 Task: Find connections with filter location Deori Khās with filter topic #machinelearningwith filter profile language French with filter current company BMC Software with filter school Indian Institute of Technology, Mandi with filter industry Advertising Services with filter service category Nature Photography with filter keywords title Chief Robot Whisperer
Action: Mouse moved to (507, 64)
Screenshot: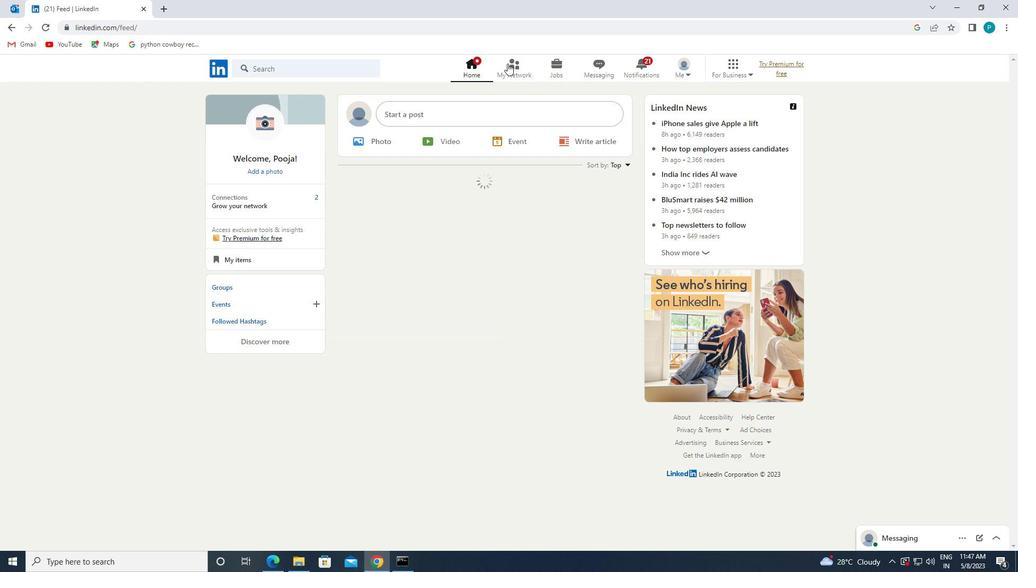 
Action: Mouse pressed left at (507, 64)
Screenshot: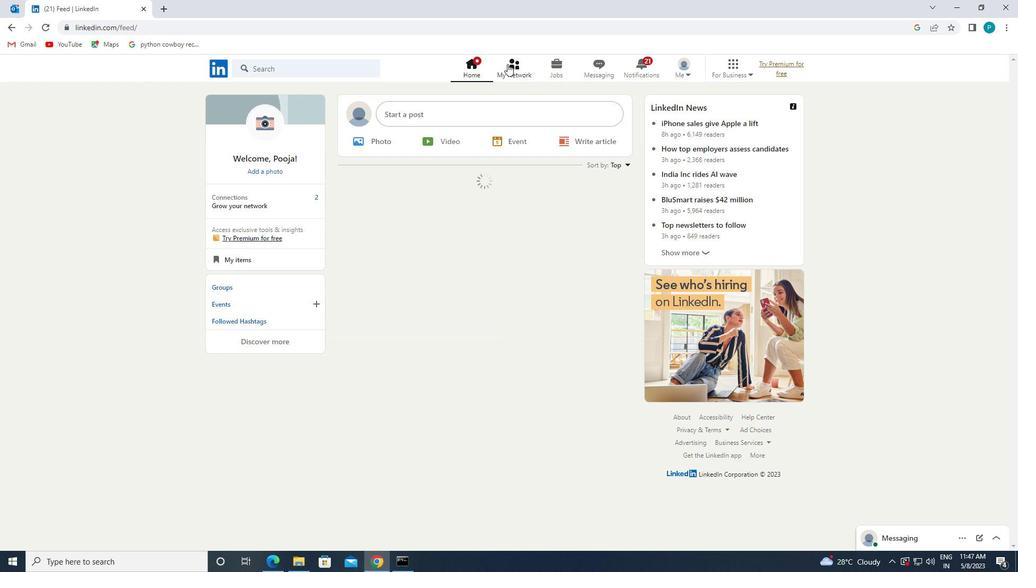 
Action: Mouse moved to (323, 126)
Screenshot: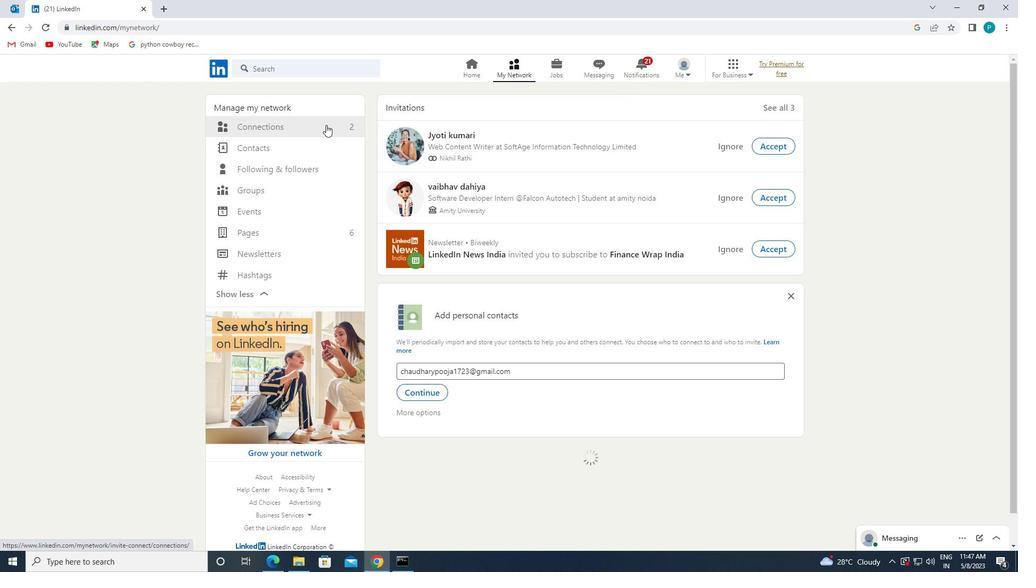 
Action: Mouse pressed left at (323, 126)
Screenshot: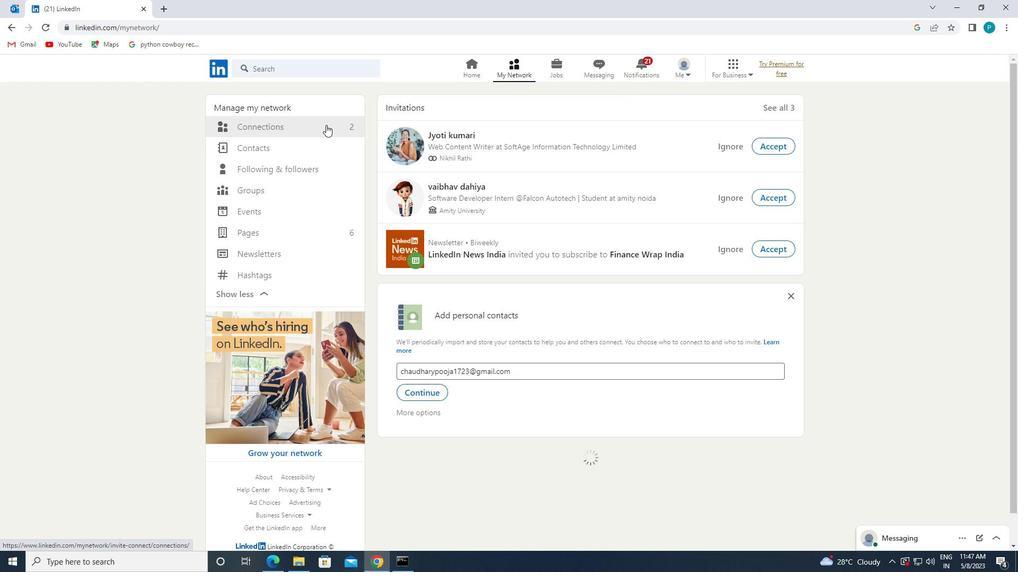 
Action: Mouse moved to (573, 125)
Screenshot: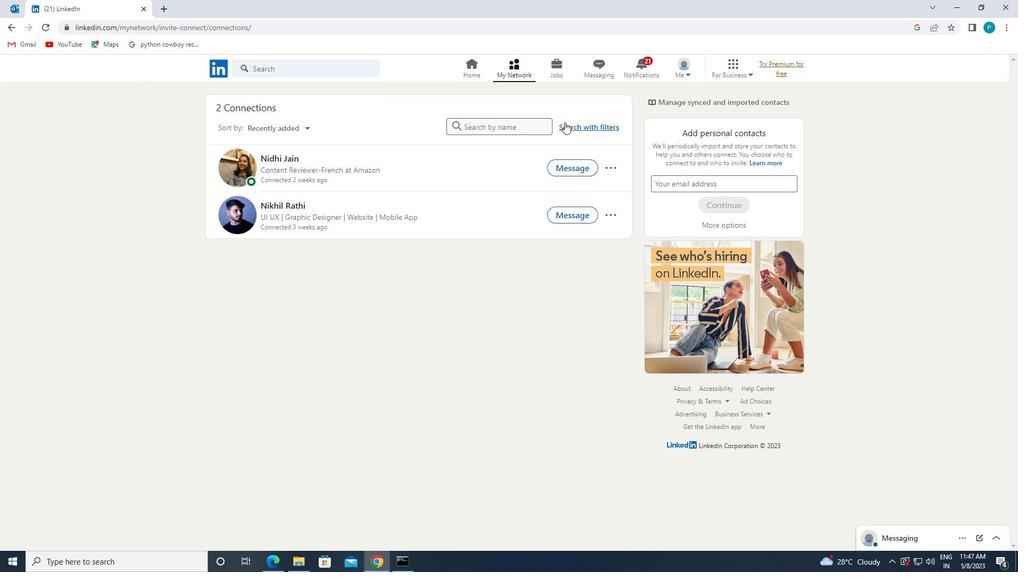 
Action: Mouse pressed left at (573, 125)
Screenshot: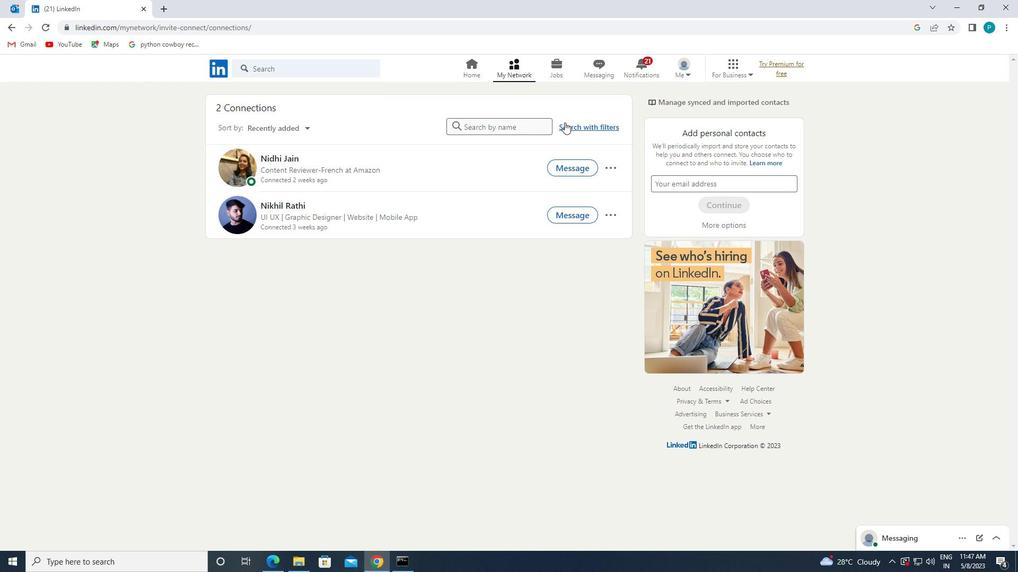 
Action: Mouse moved to (547, 103)
Screenshot: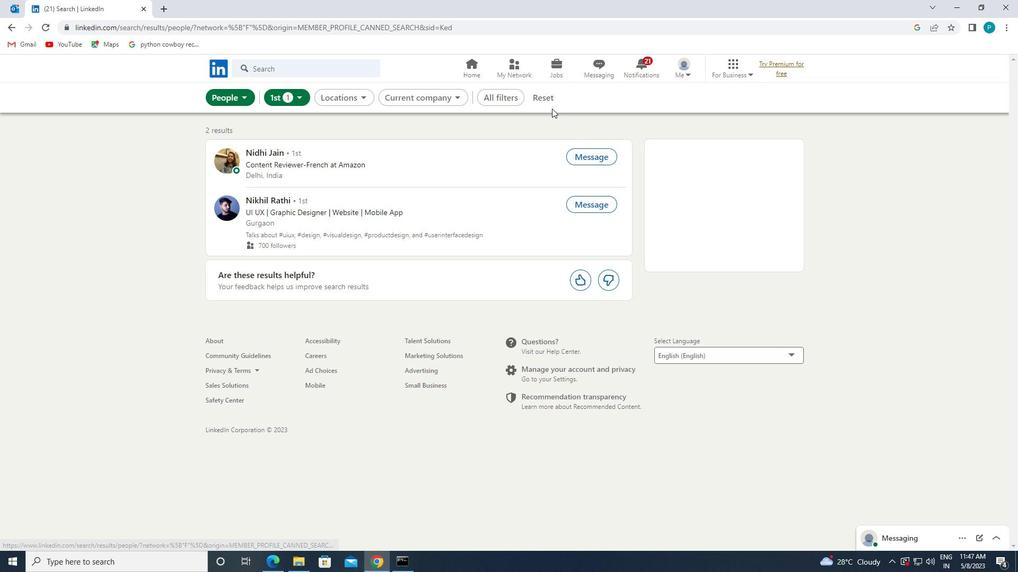 
Action: Mouse pressed left at (547, 103)
Screenshot: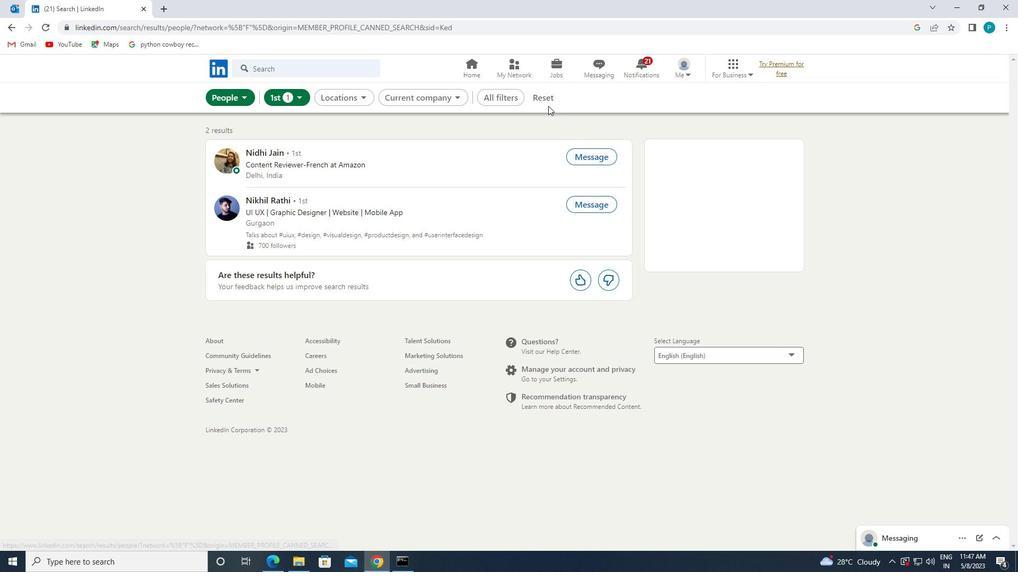 
Action: Mouse moved to (526, 93)
Screenshot: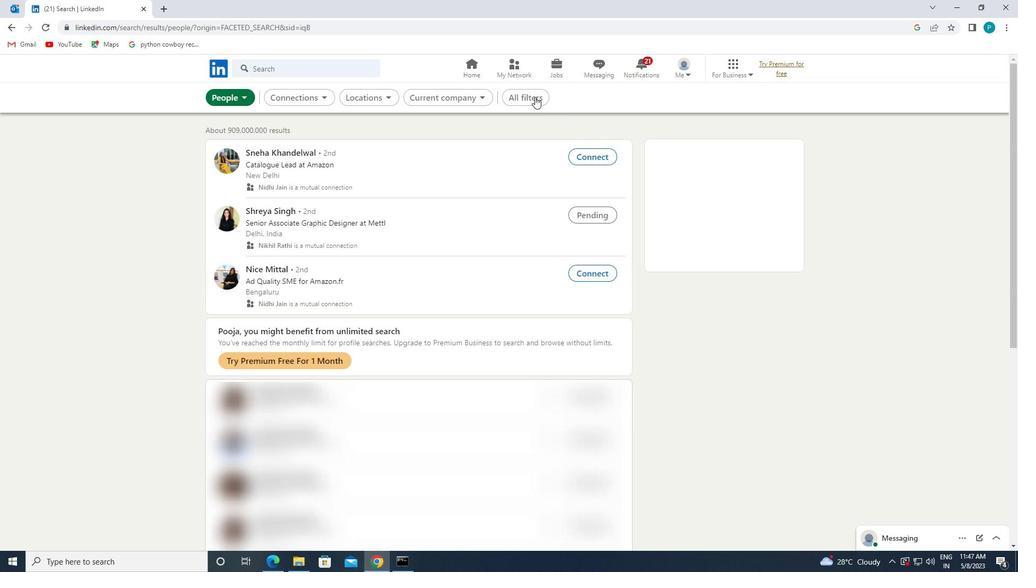 
Action: Mouse pressed left at (526, 93)
Screenshot: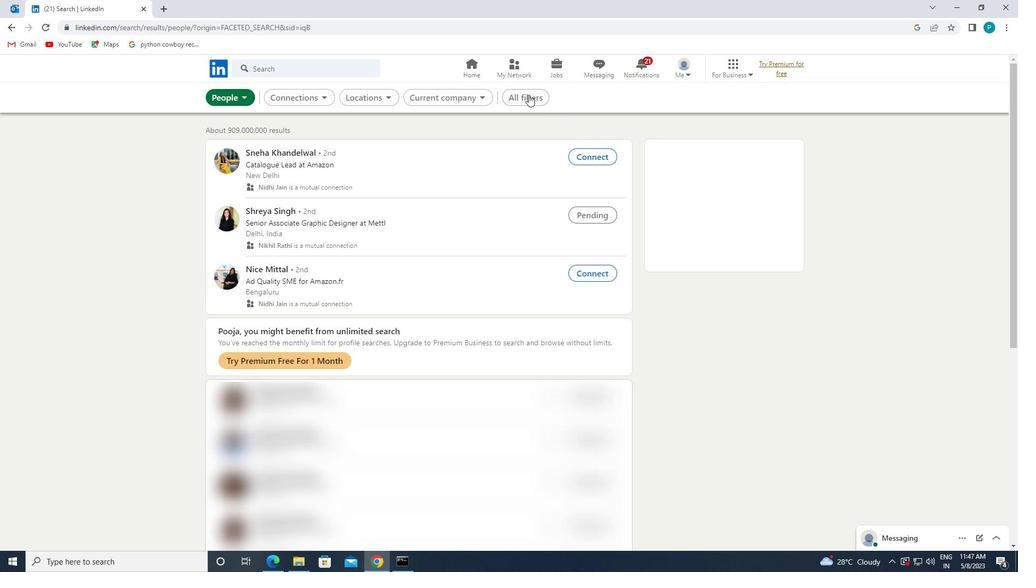 
Action: Mouse moved to (973, 252)
Screenshot: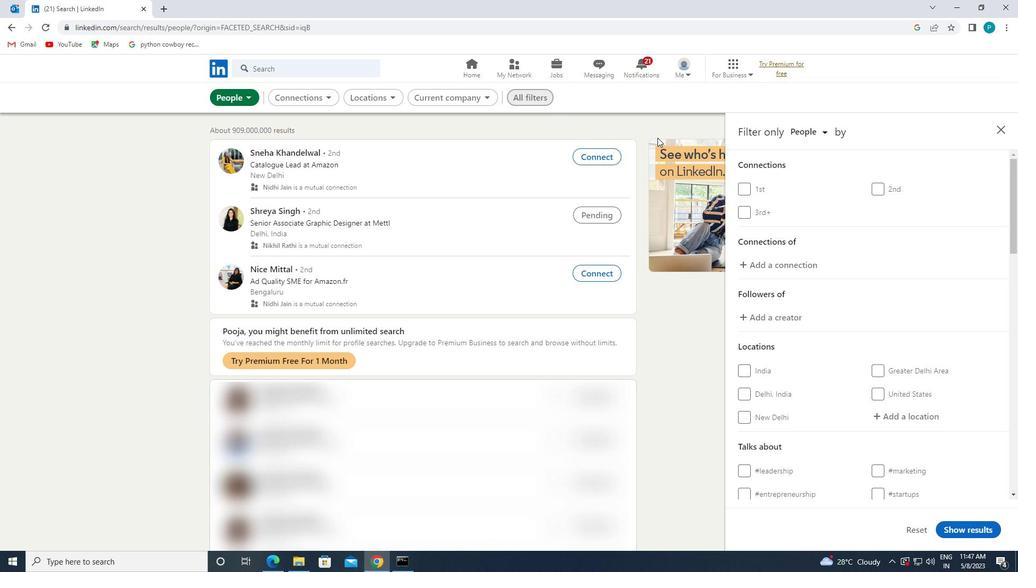 
Action: Mouse scrolled (973, 251) with delta (0, 0)
Screenshot: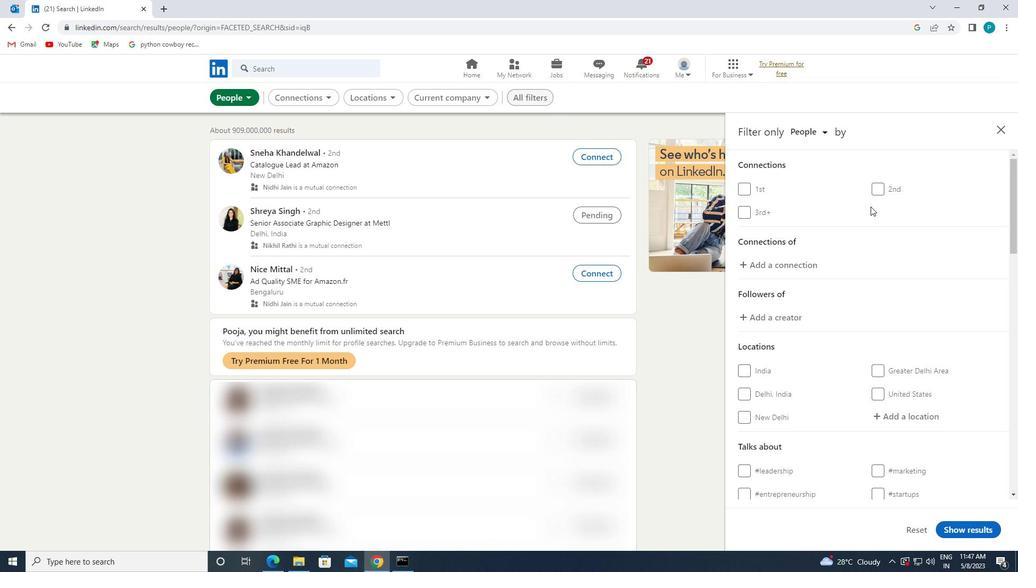 
Action: Mouse scrolled (973, 251) with delta (0, 0)
Screenshot: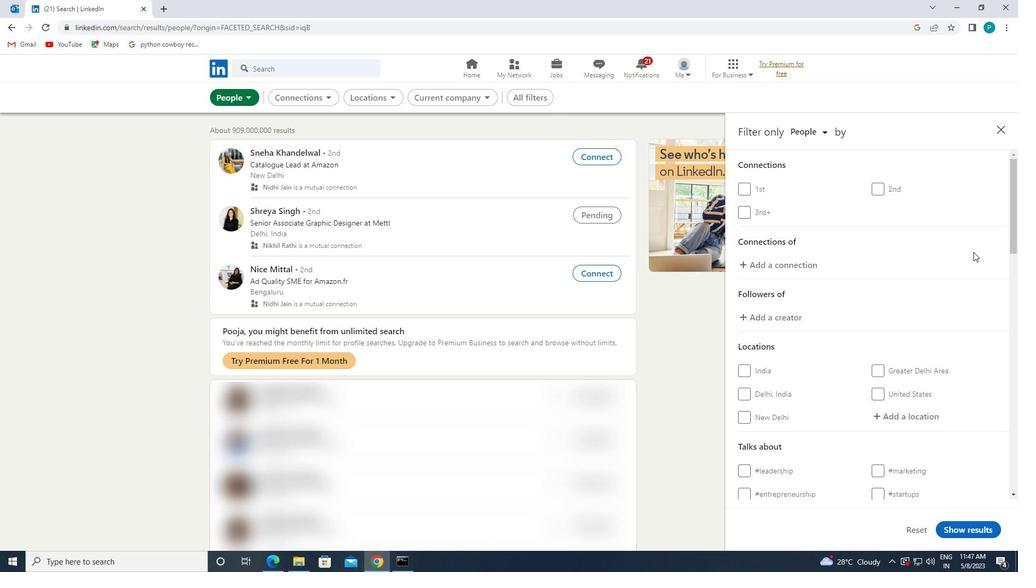 
Action: Mouse scrolled (973, 251) with delta (0, 0)
Screenshot: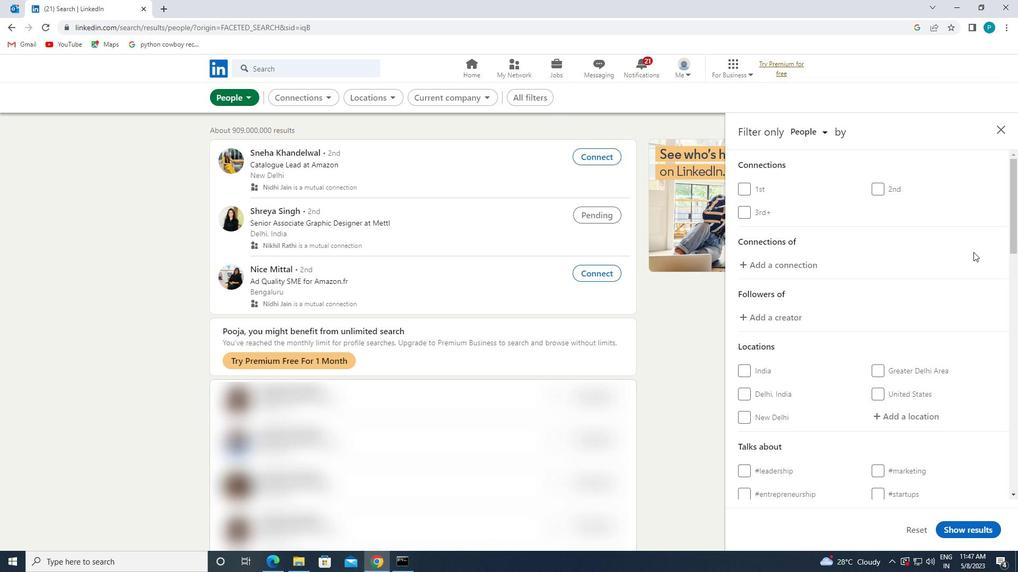 
Action: Mouse moved to (924, 255)
Screenshot: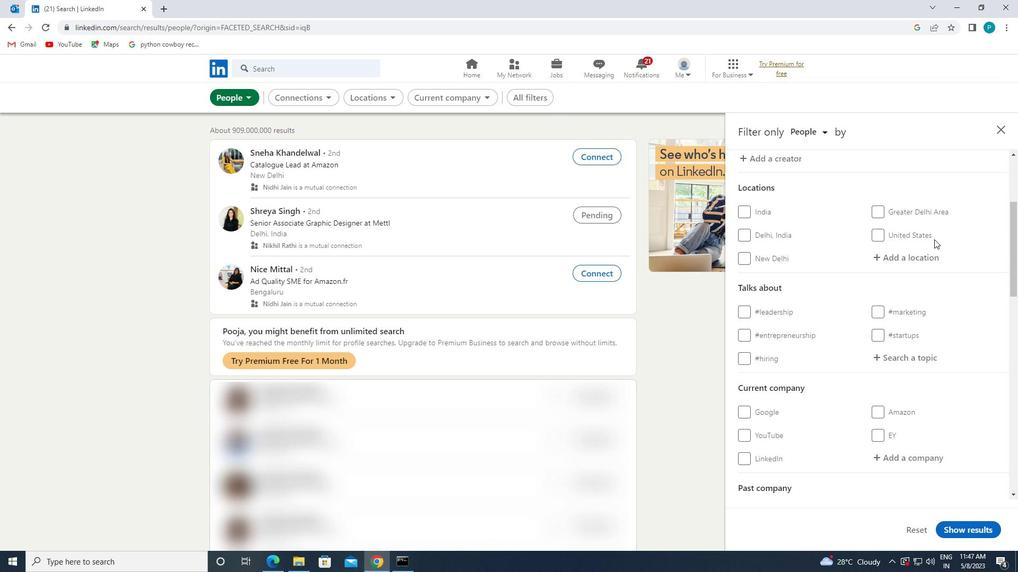 
Action: Mouse pressed left at (924, 255)
Screenshot: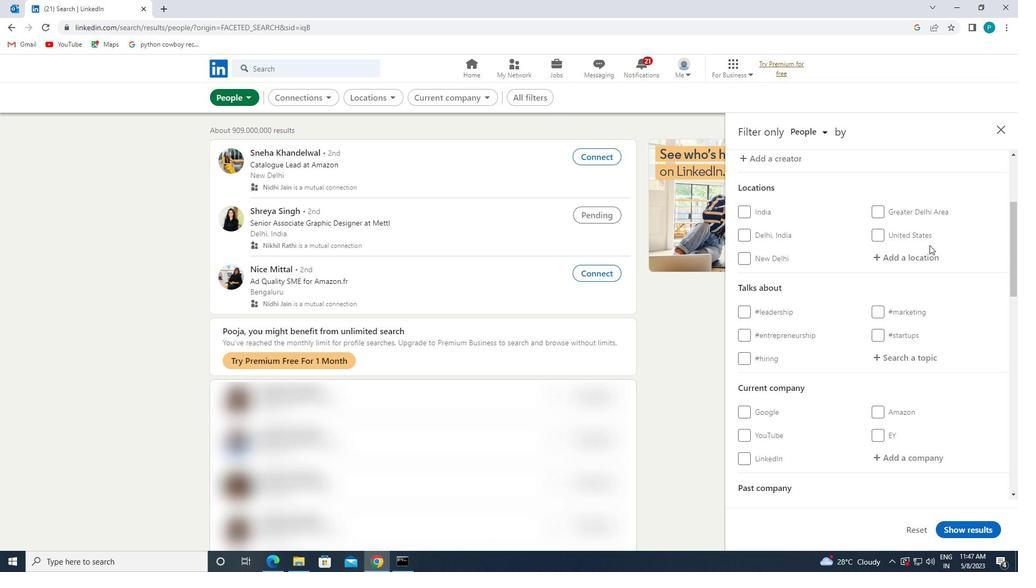 
Action: Key pressed <Key.caps_lock>d<Key.caps_lock>eori
Screenshot: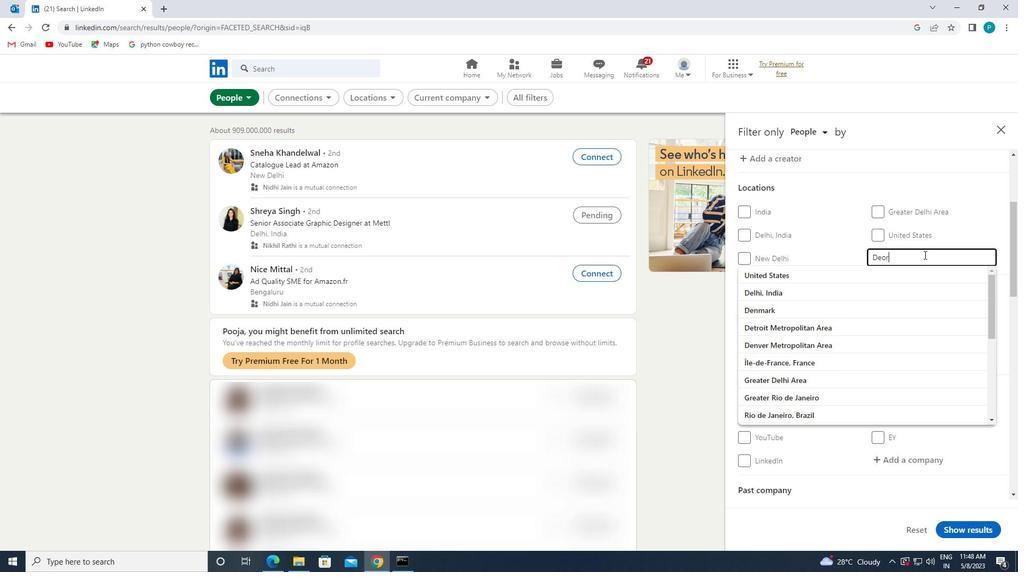 
Action: Mouse moved to (877, 295)
Screenshot: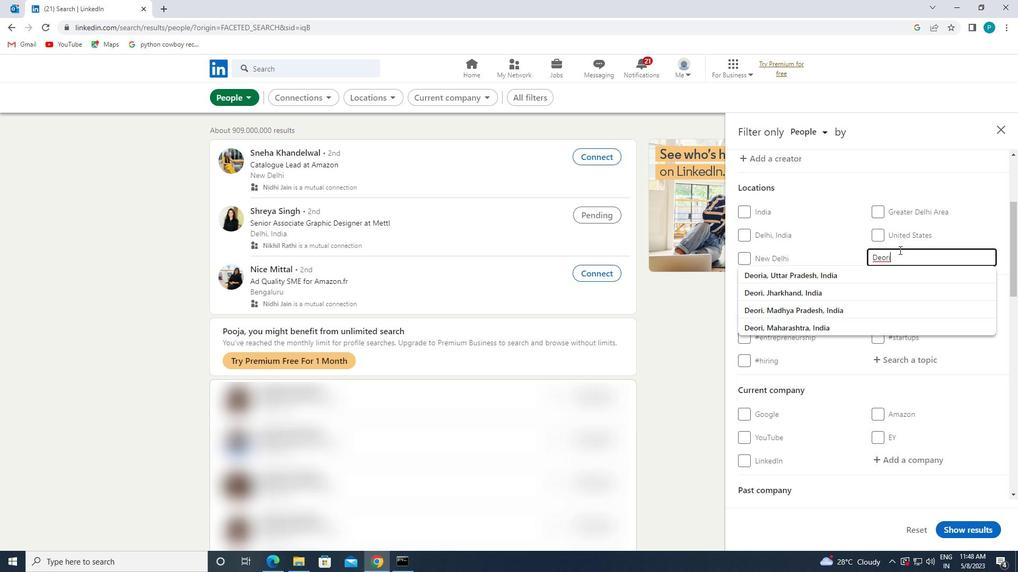 
Action: Mouse pressed left at (877, 295)
Screenshot: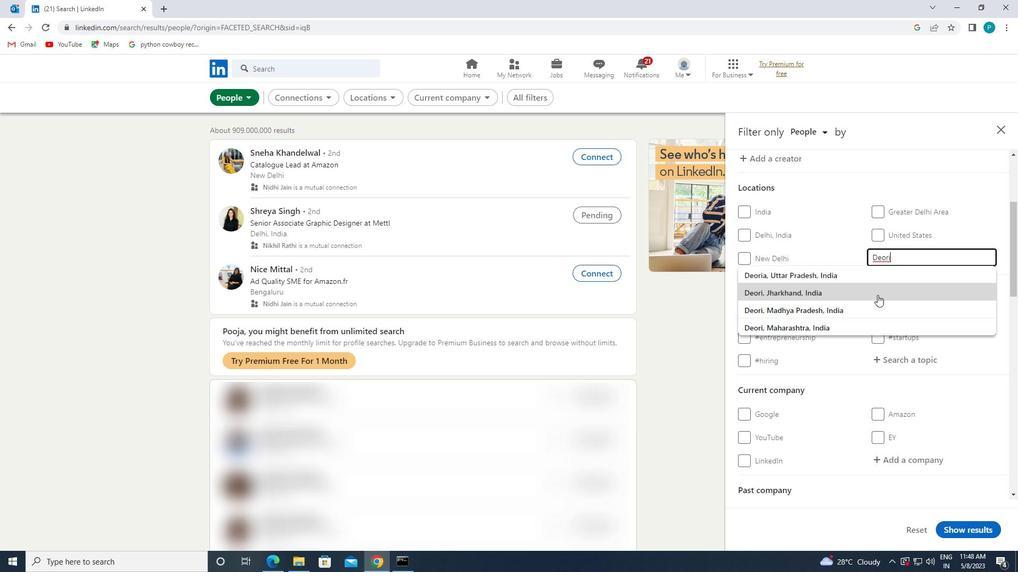 
Action: Mouse scrolled (877, 294) with delta (0, 0)
Screenshot: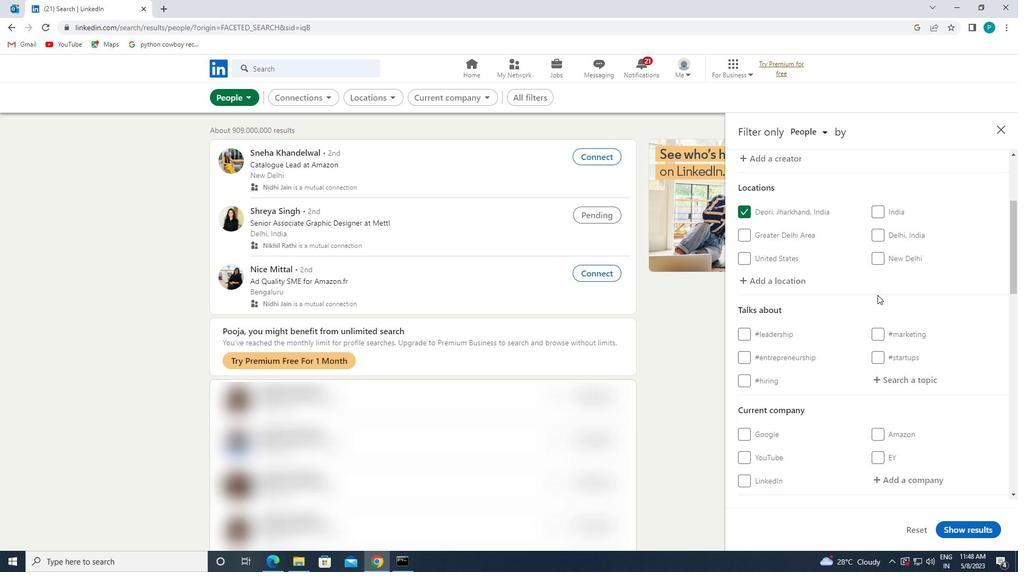 
Action: Mouse scrolled (877, 294) with delta (0, 0)
Screenshot: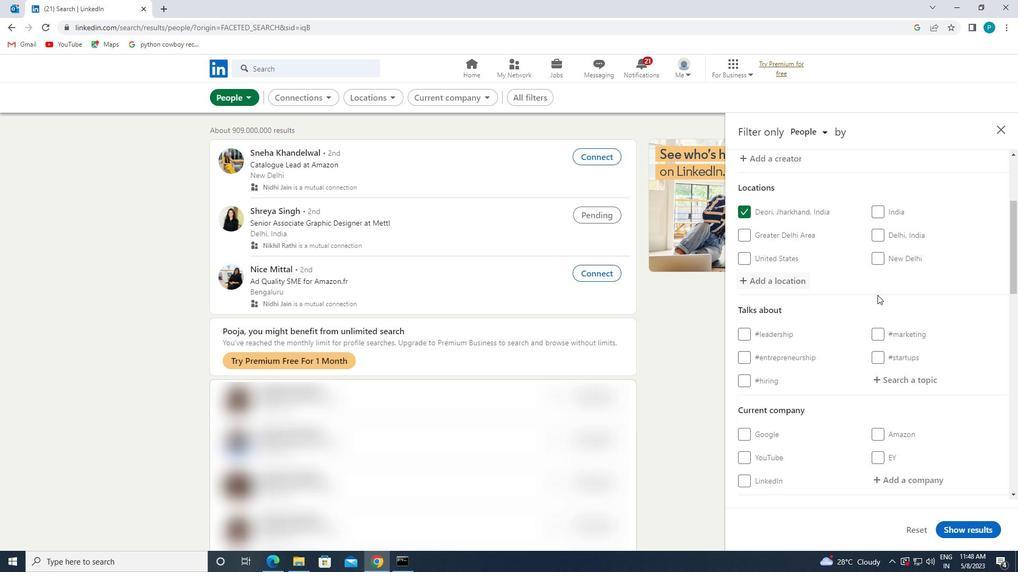 
Action: Mouse moved to (877, 282)
Screenshot: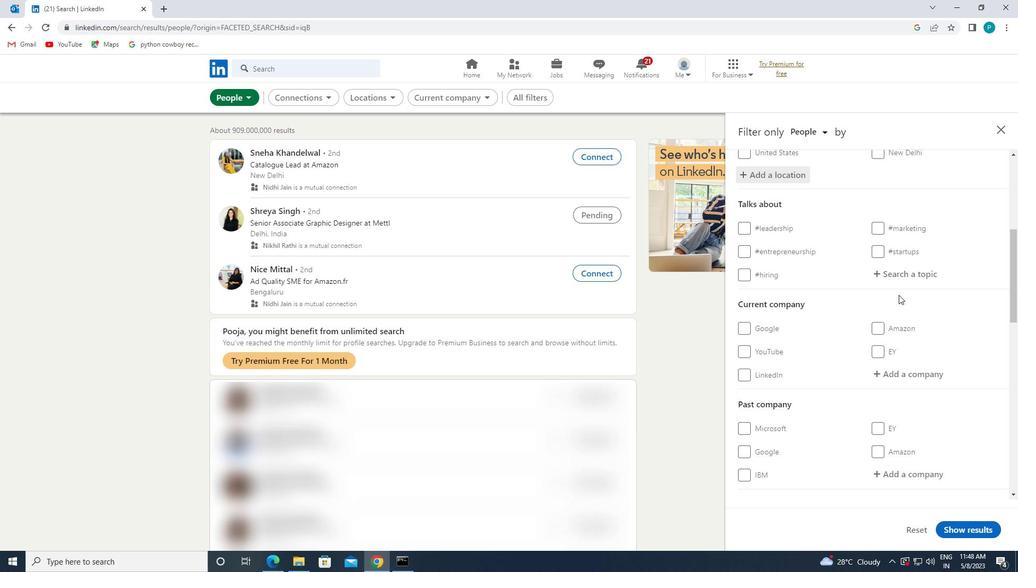 
Action: Mouse pressed left at (877, 282)
Screenshot: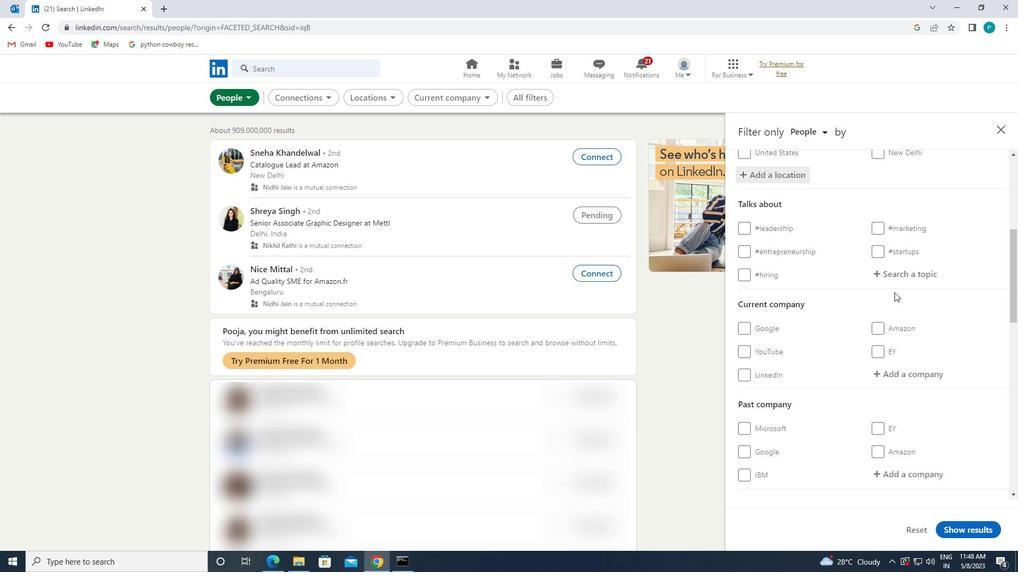 
Action: Key pressed <Key.shift>#MACHINELEARNING
Screenshot: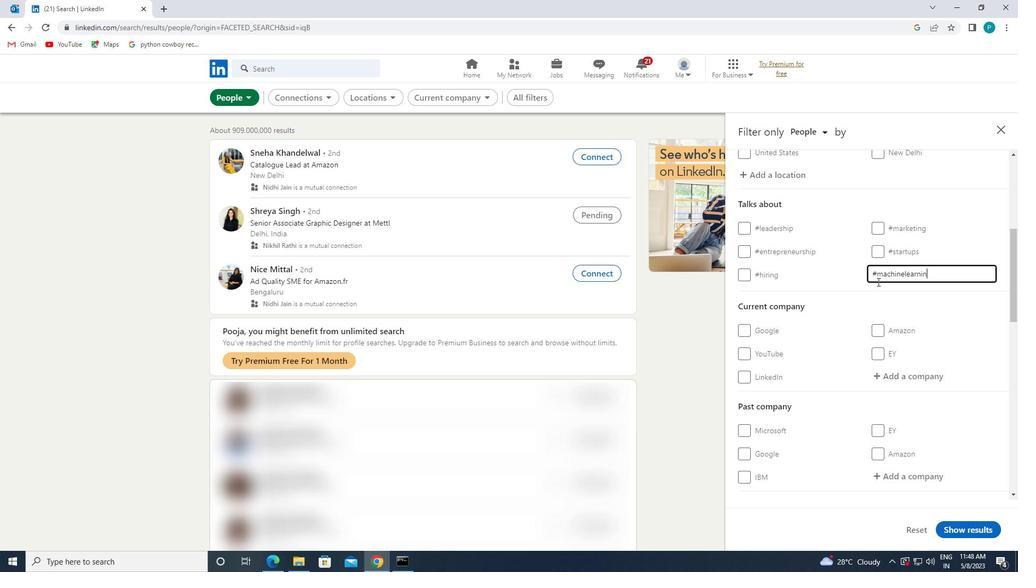 
Action: Mouse moved to (870, 332)
Screenshot: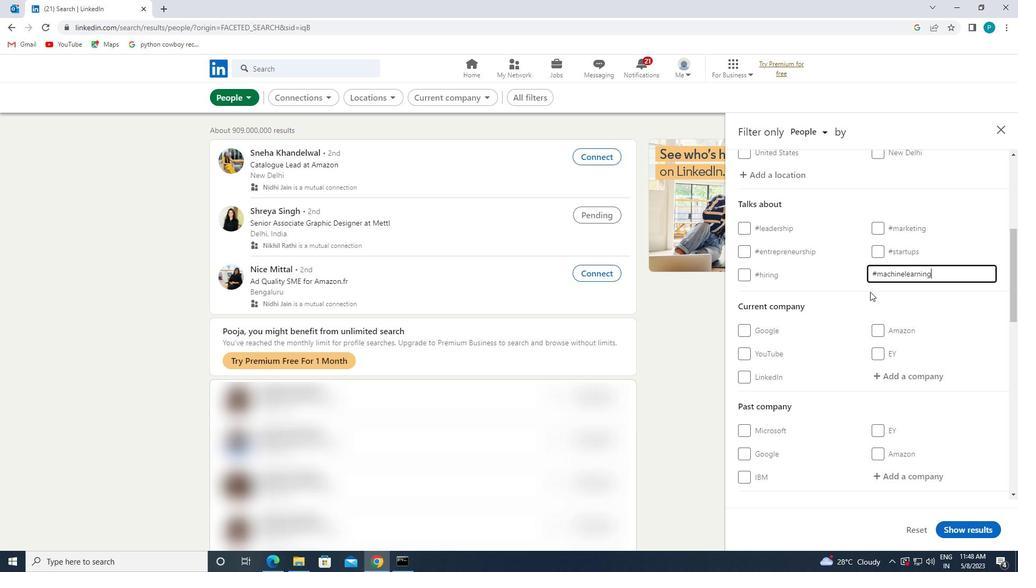 
Action: Mouse scrolled (870, 331) with delta (0, 0)
Screenshot: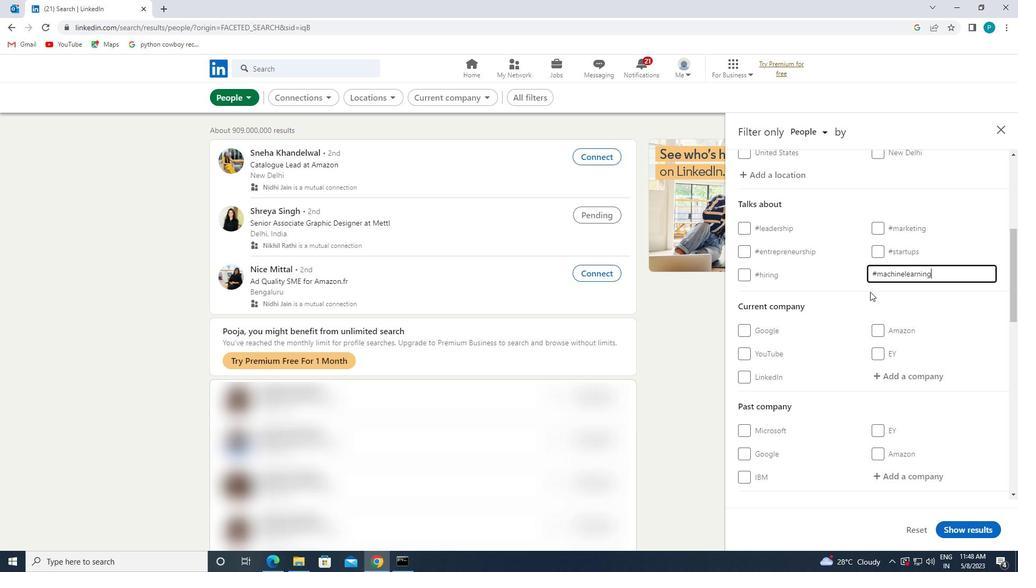 
Action: Mouse scrolled (870, 331) with delta (0, 0)
Screenshot: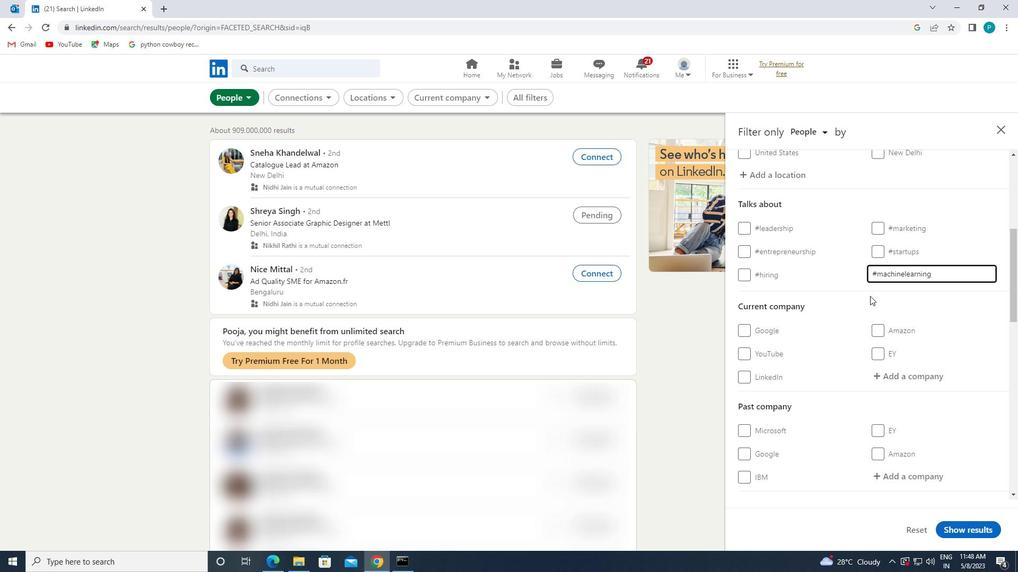 
Action: Mouse scrolled (870, 331) with delta (0, 0)
Screenshot: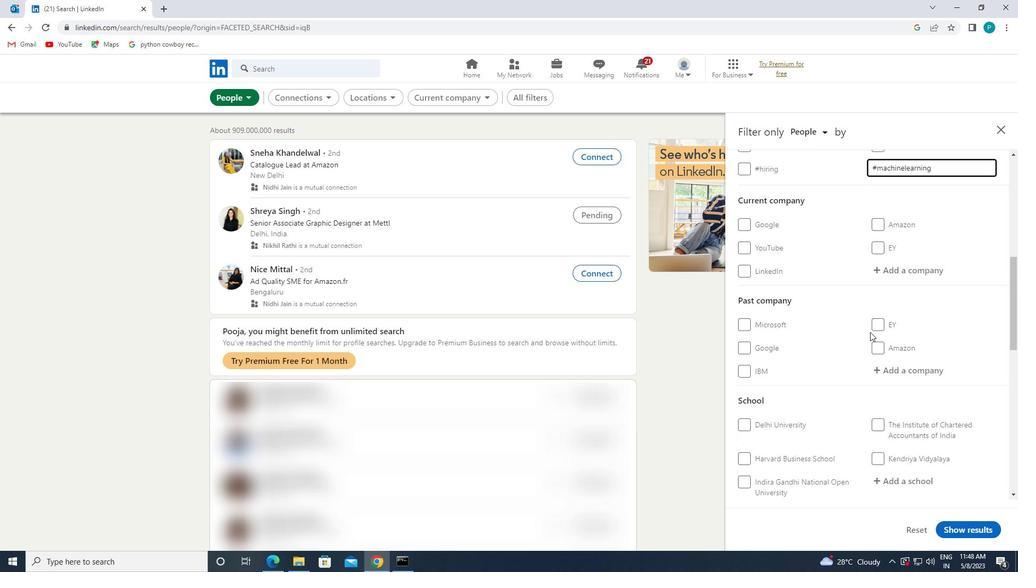 
Action: Mouse scrolled (870, 331) with delta (0, 0)
Screenshot: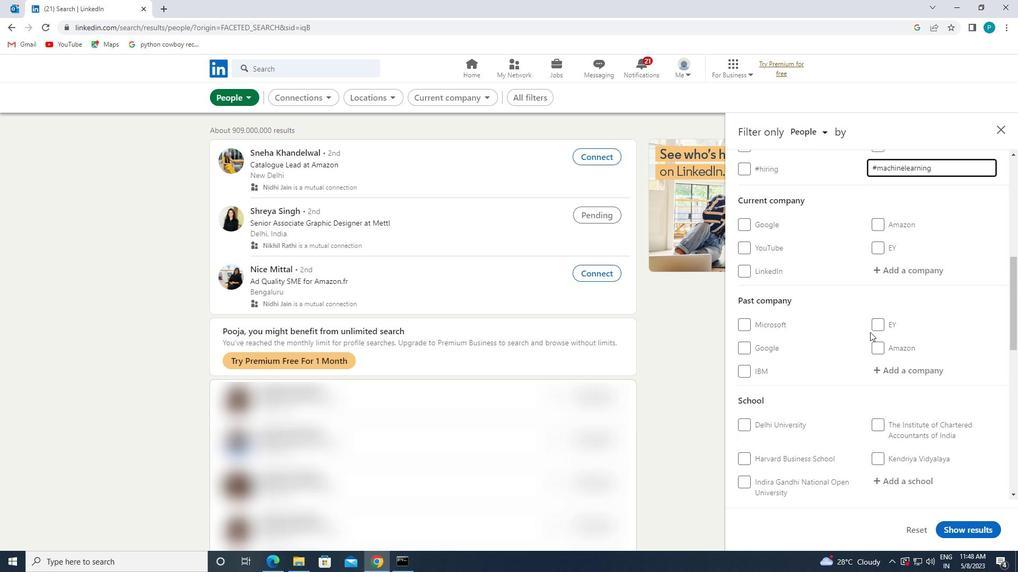 
Action: Mouse moved to (857, 345)
Screenshot: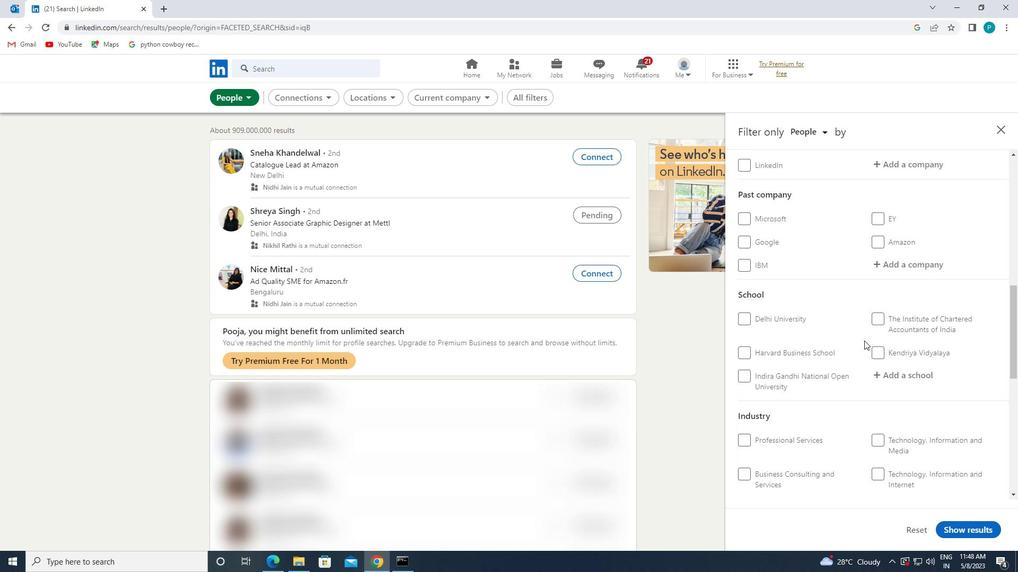 
Action: Mouse scrolled (857, 344) with delta (0, 0)
Screenshot: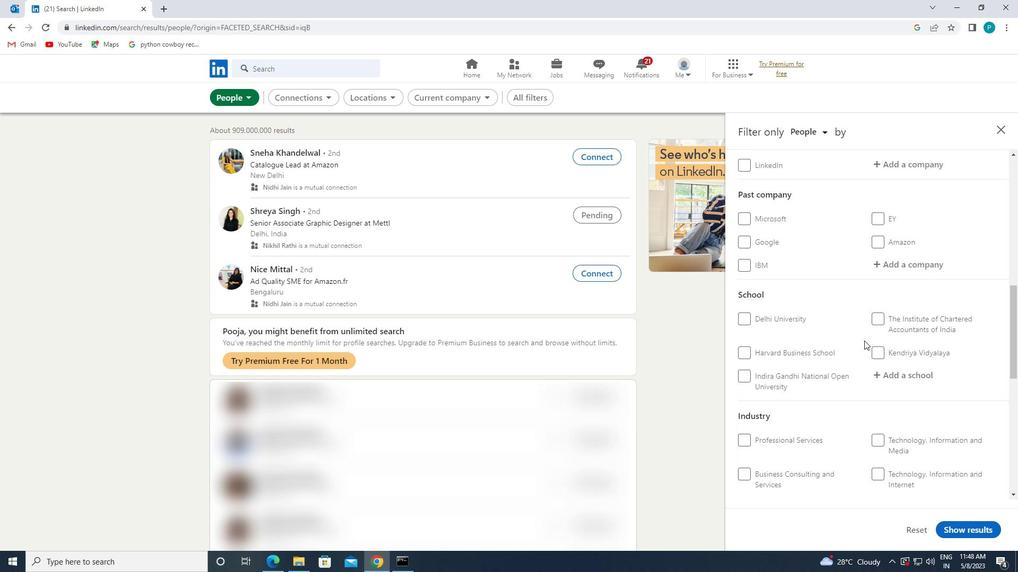 
Action: Mouse moved to (854, 346)
Screenshot: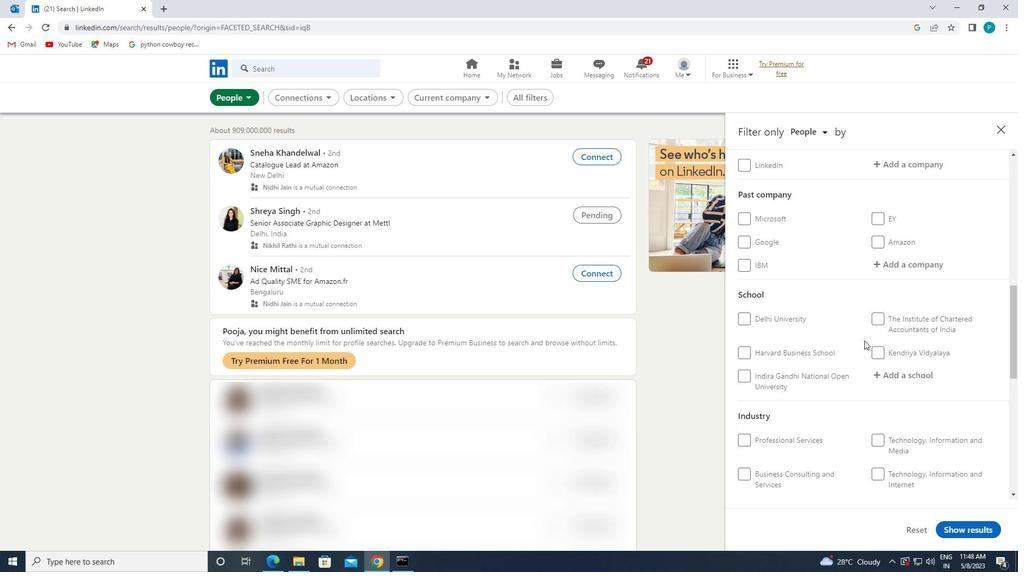 
Action: Mouse scrolled (854, 345) with delta (0, 0)
Screenshot: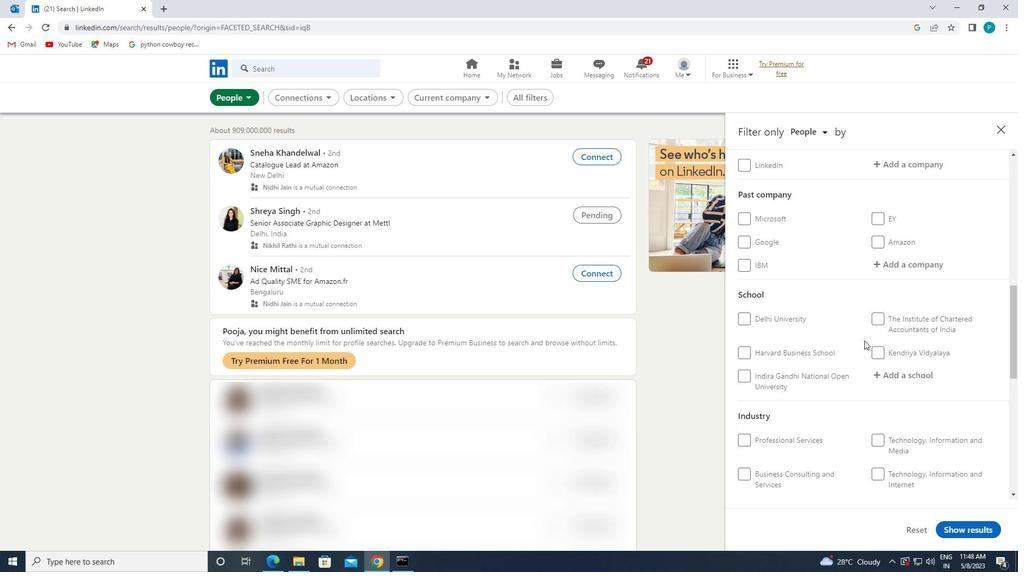 
Action: Mouse moved to (852, 347)
Screenshot: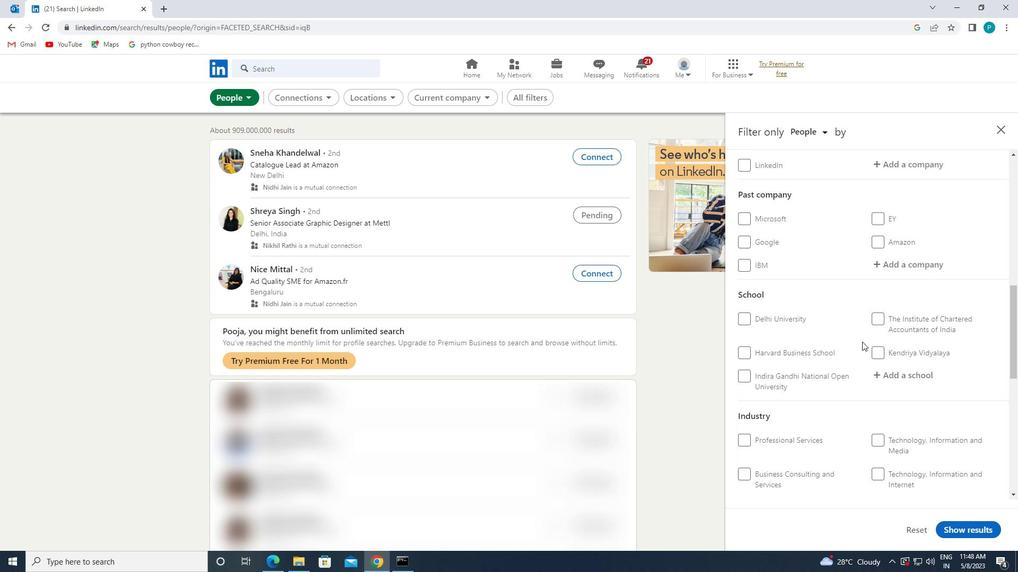
Action: Mouse scrolled (852, 346) with delta (0, 0)
Screenshot: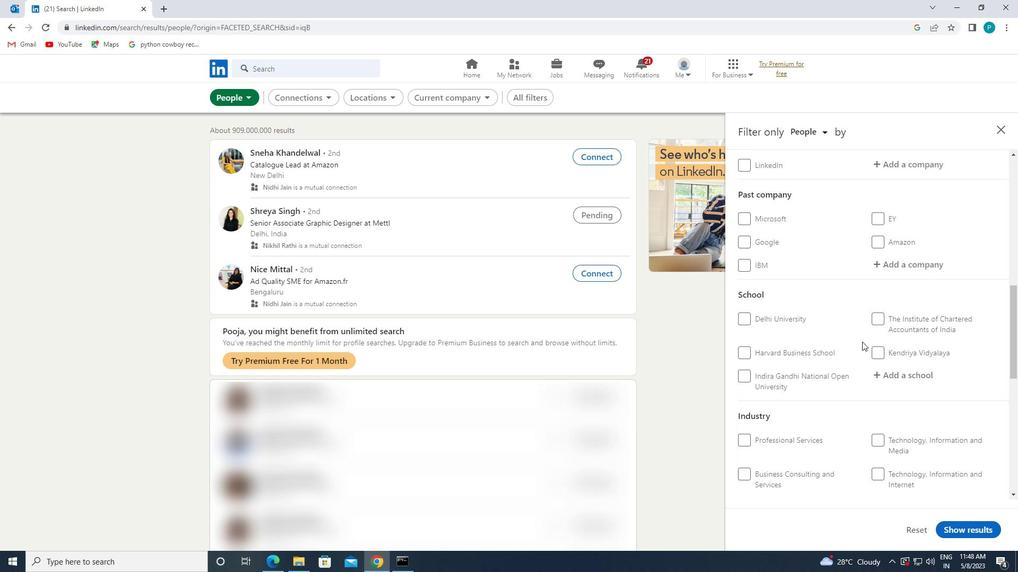 
Action: Mouse moved to (884, 402)
Screenshot: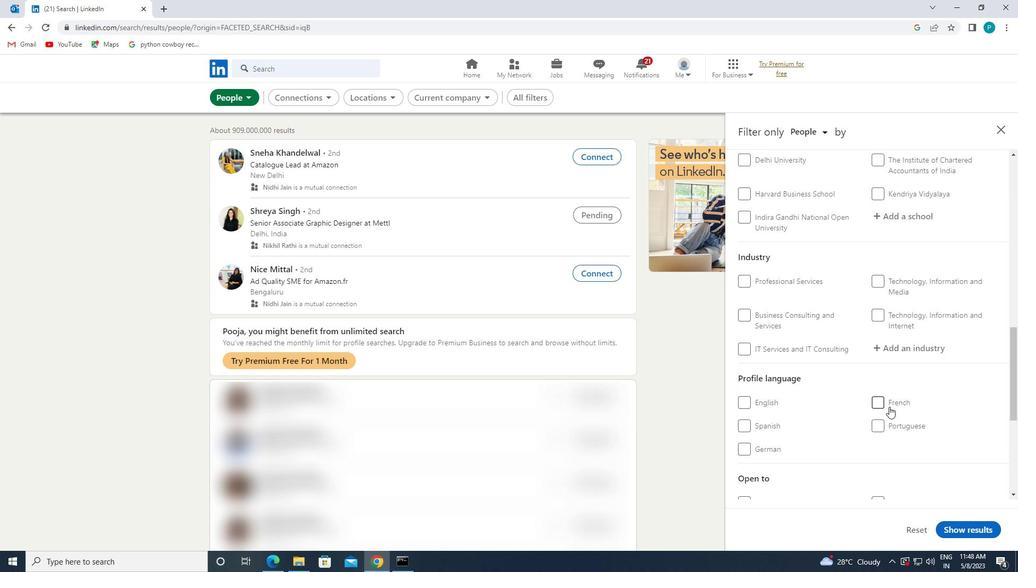 
Action: Mouse pressed left at (884, 402)
Screenshot: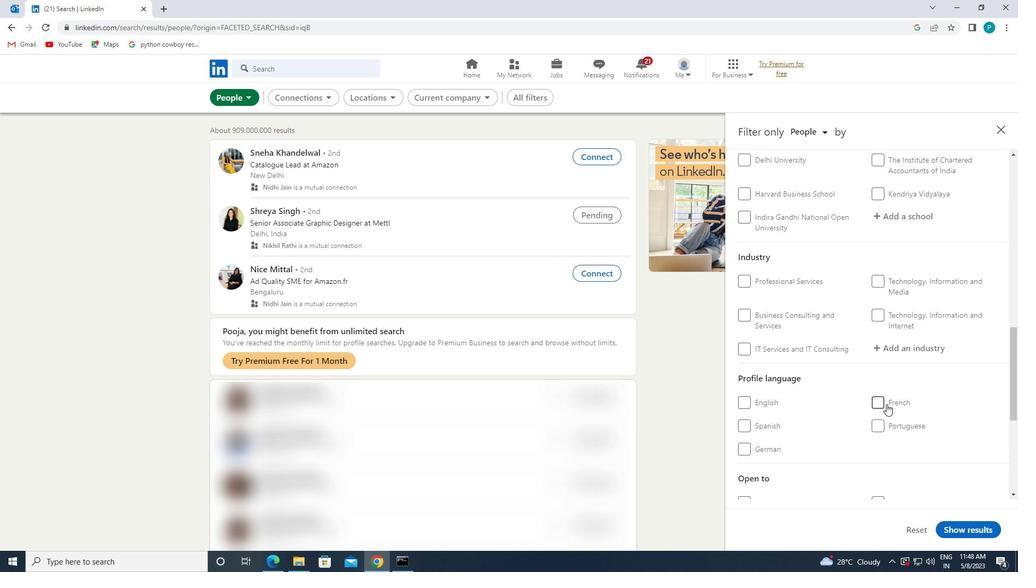 
Action: Mouse moved to (918, 379)
Screenshot: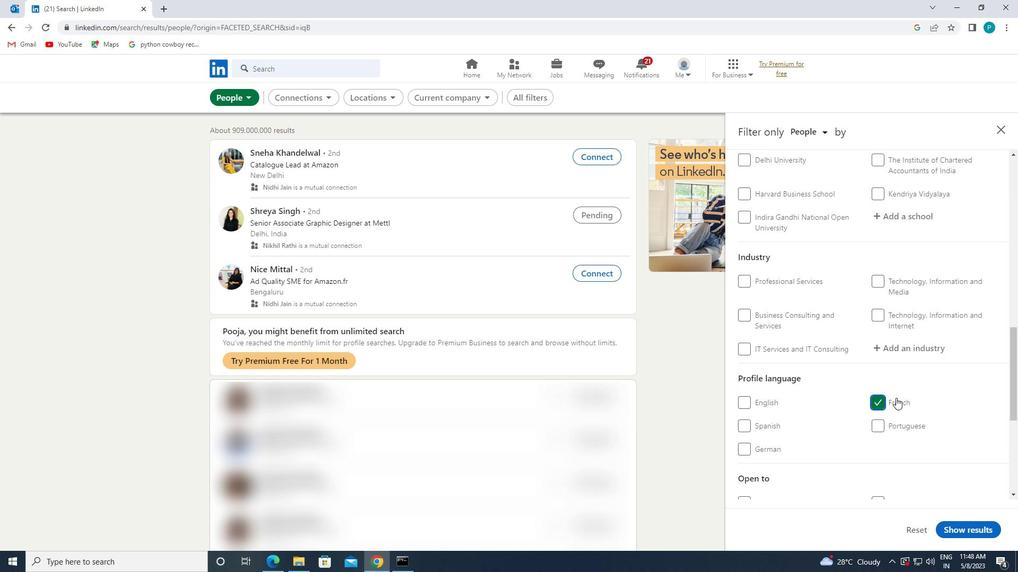 
Action: Mouse scrolled (918, 380) with delta (0, 0)
Screenshot: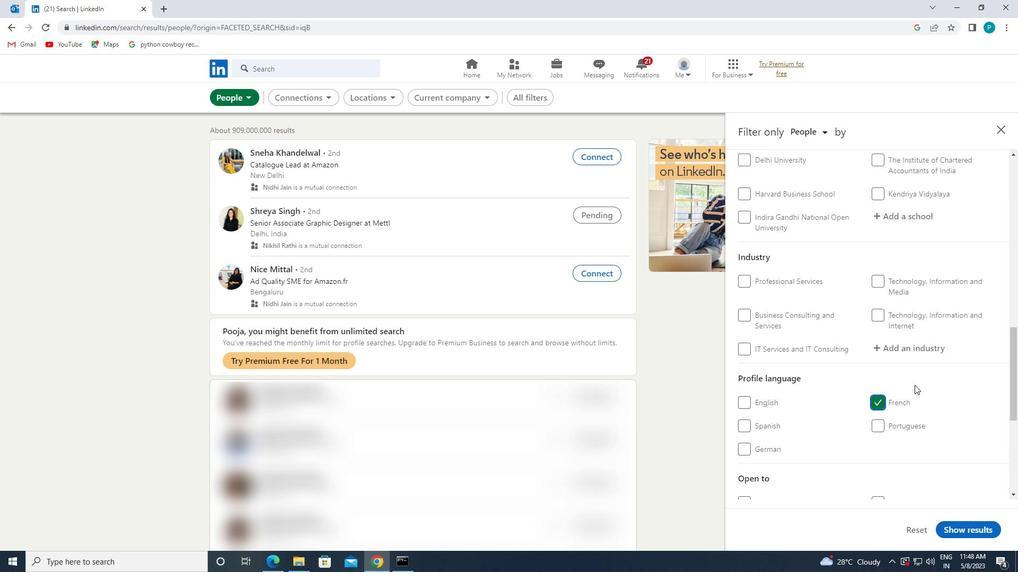 
Action: Mouse scrolled (918, 380) with delta (0, 0)
Screenshot: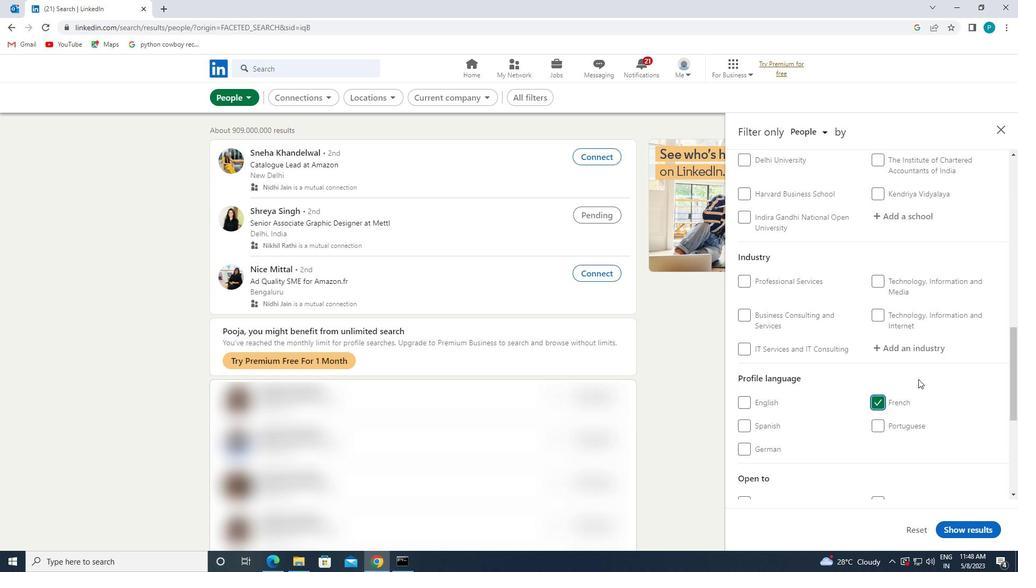 
Action: Mouse scrolled (918, 380) with delta (0, 0)
Screenshot: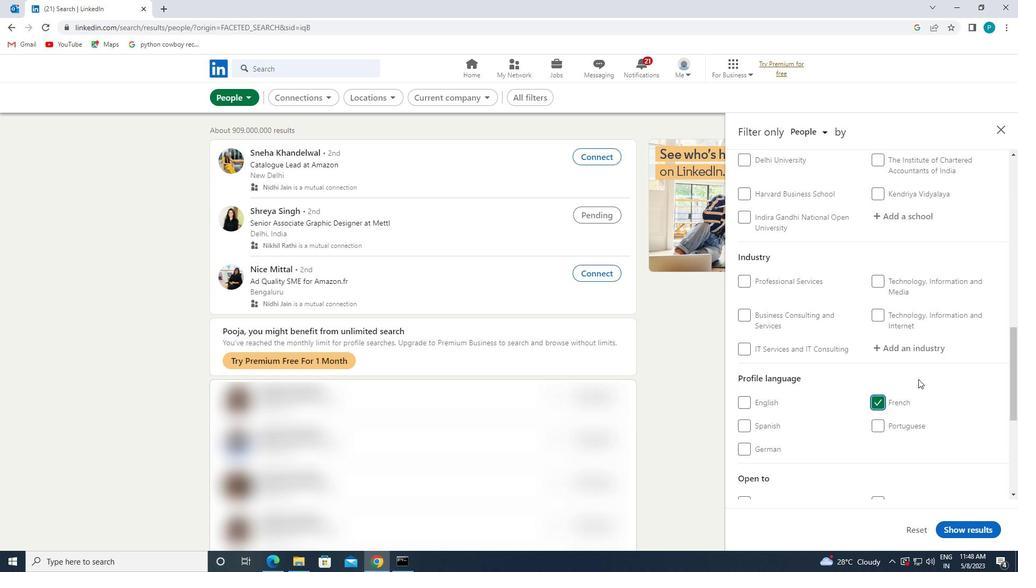 
Action: Mouse scrolled (918, 380) with delta (0, 0)
Screenshot: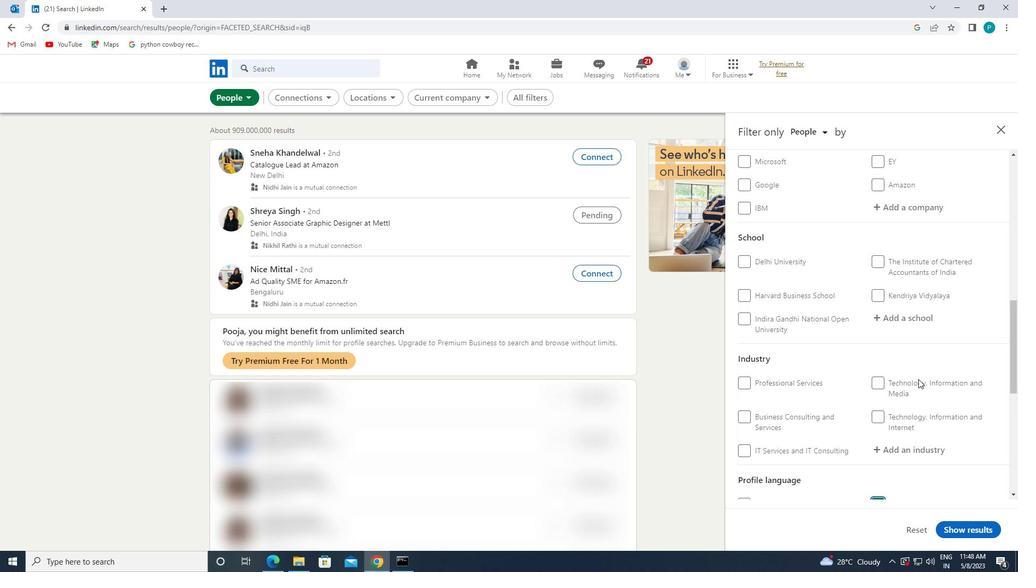 
Action: Mouse moved to (918, 379)
Screenshot: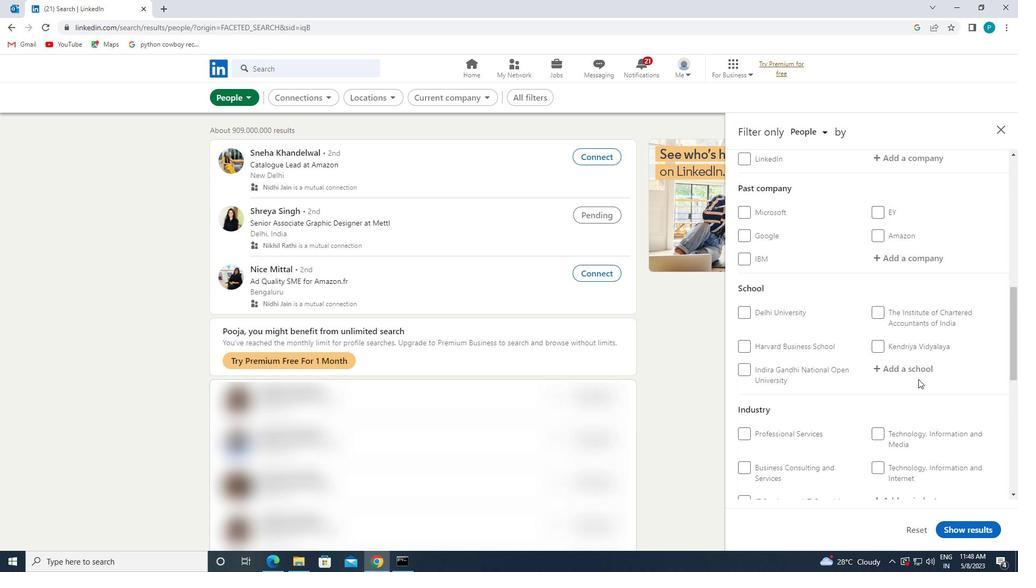
Action: Mouse scrolled (918, 379) with delta (0, 0)
Screenshot: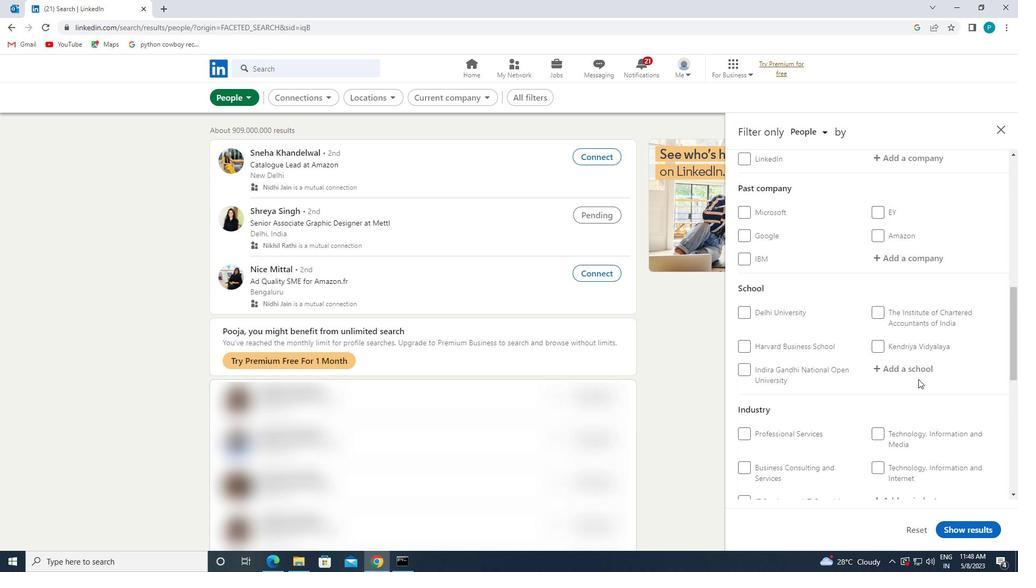 
Action: Mouse scrolled (918, 379) with delta (0, 0)
Screenshot: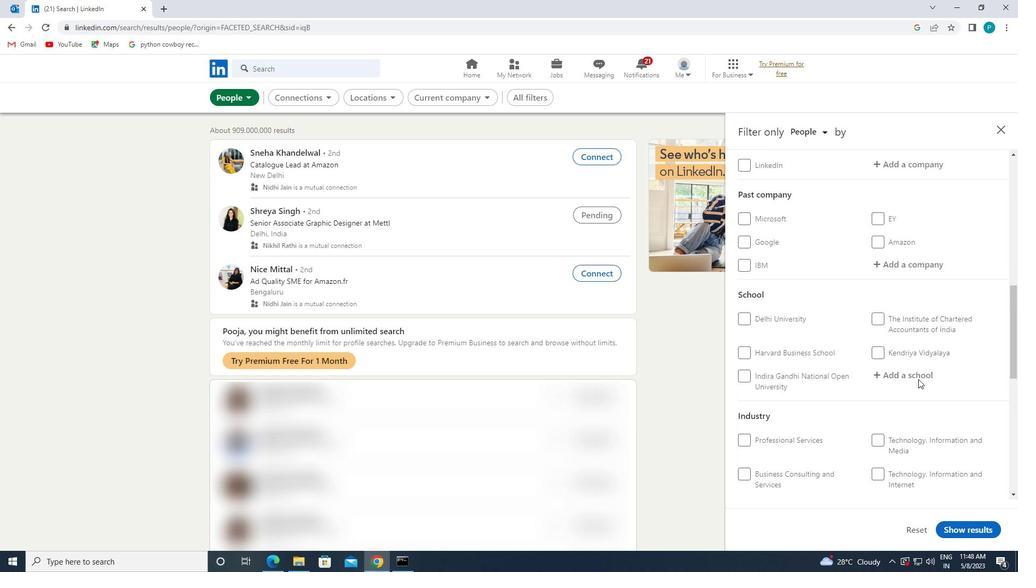 
Action: Mouse moved to (914, 327)
Screenshot: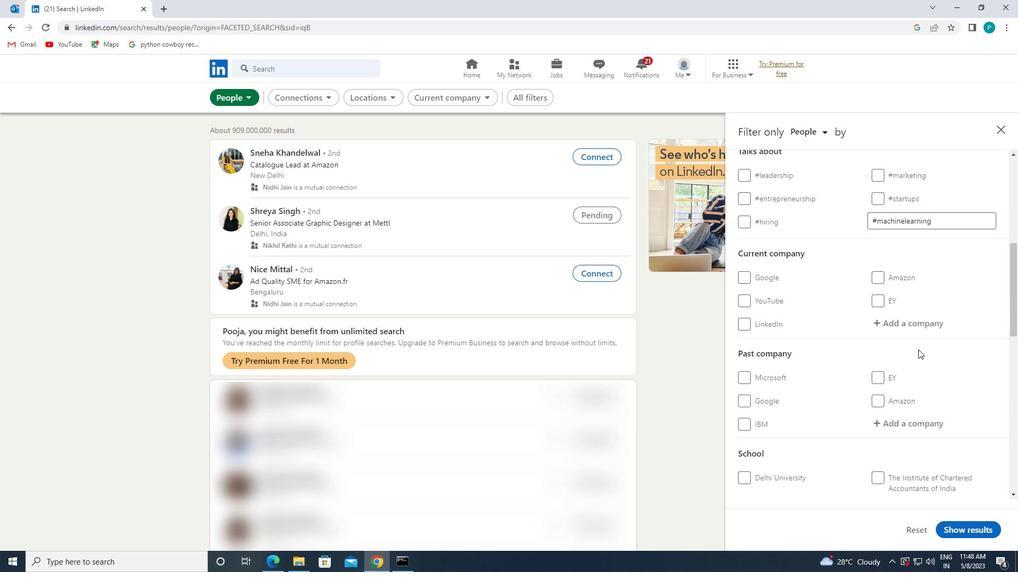 
Action: Mouse pressed left at (914, 327)
Screenshot: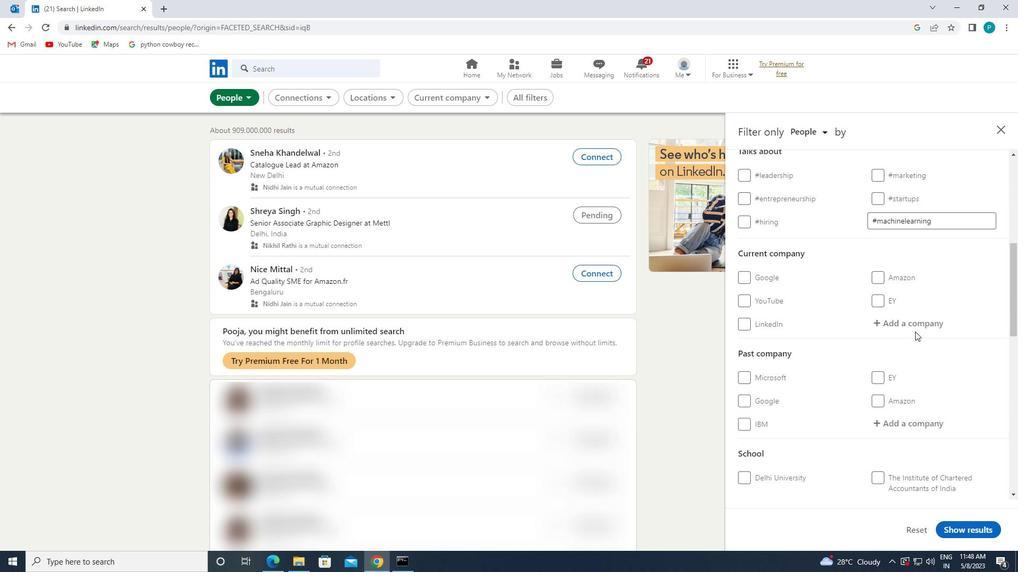 
Action: Key pressed <Key.caps_lock>BMC
Screenshot: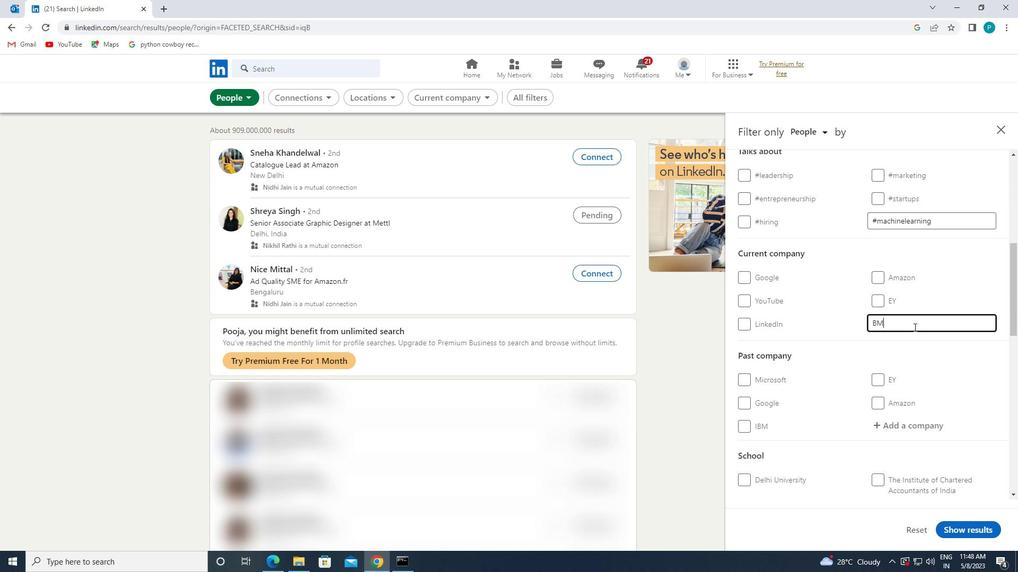 
Action: Mouse moved to (914, 347)
Screenshot: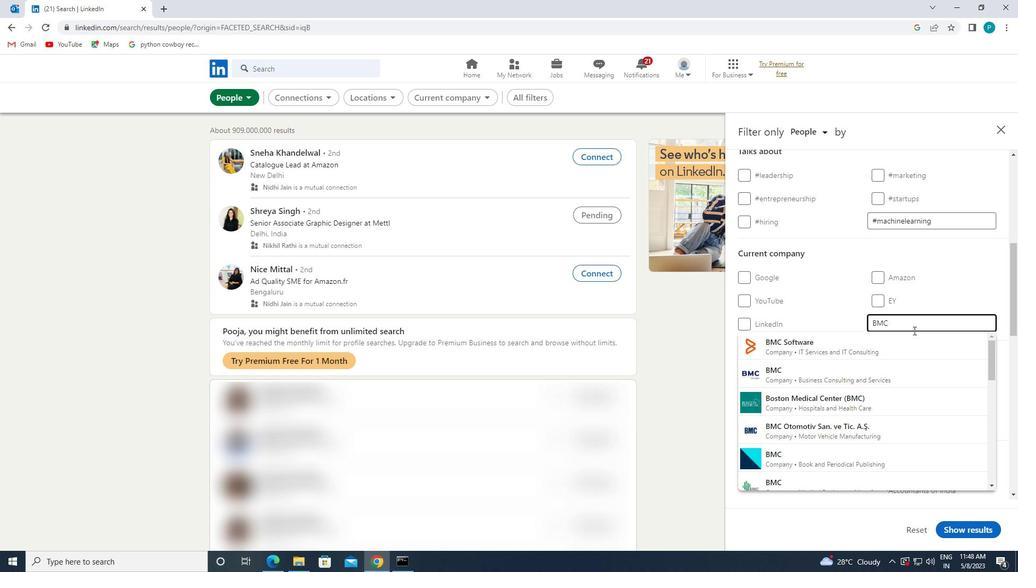 
Action: Mouse pressed left at (914, 347)
Screenshot: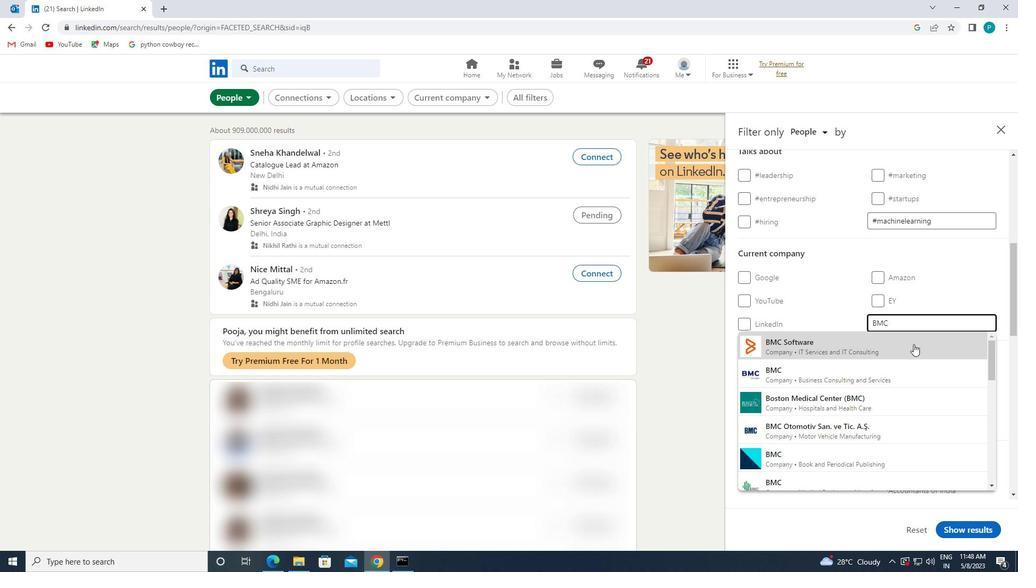 
Action: Mouse moved to (919, 353)
Screenshot: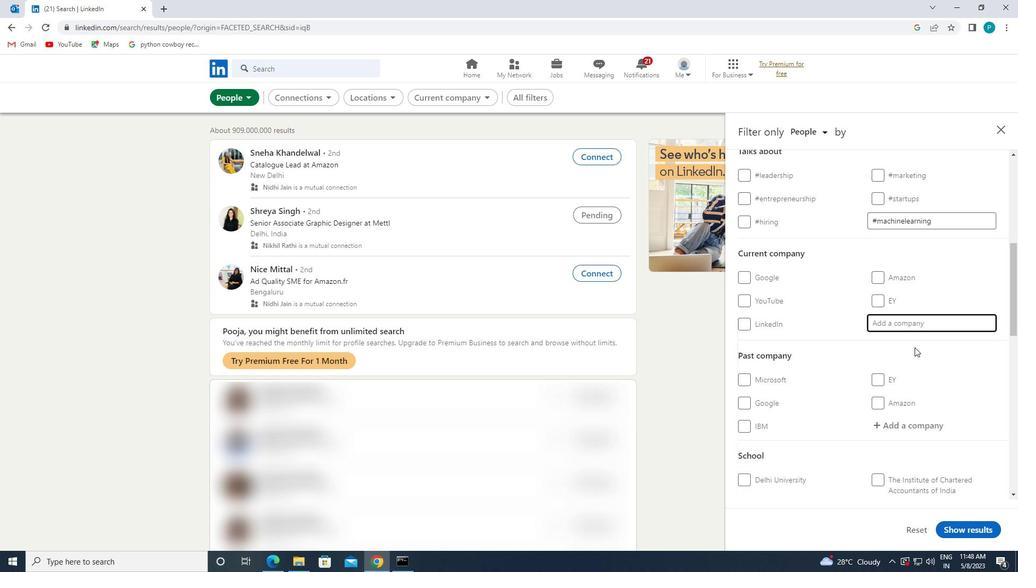 
Action: Mouse scrolled (919, 353) with delta (0, 0)
Screenshot: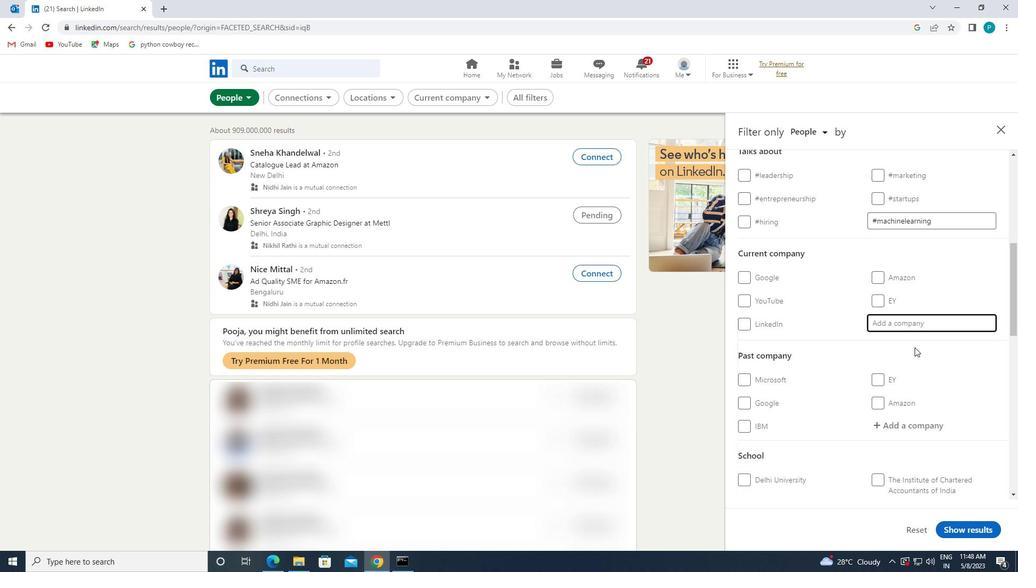 
Action: Mouse moved to (923, 356)
Screenshot: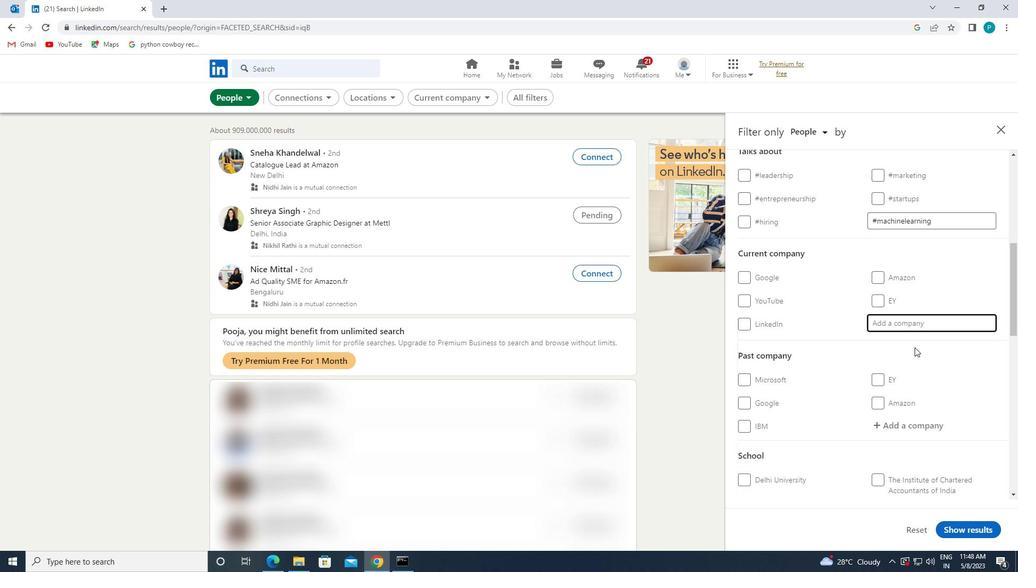 
Action: Mouse scrolled (923, 356) with delta (0, 0)
Screenshot: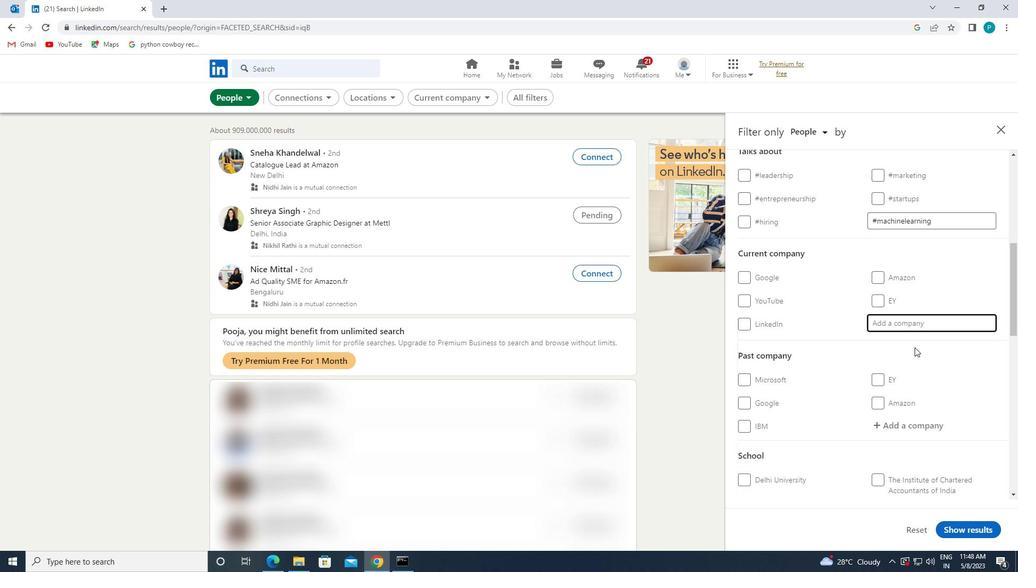 
Action: Mouse moved to (926, 358)
Screenshot: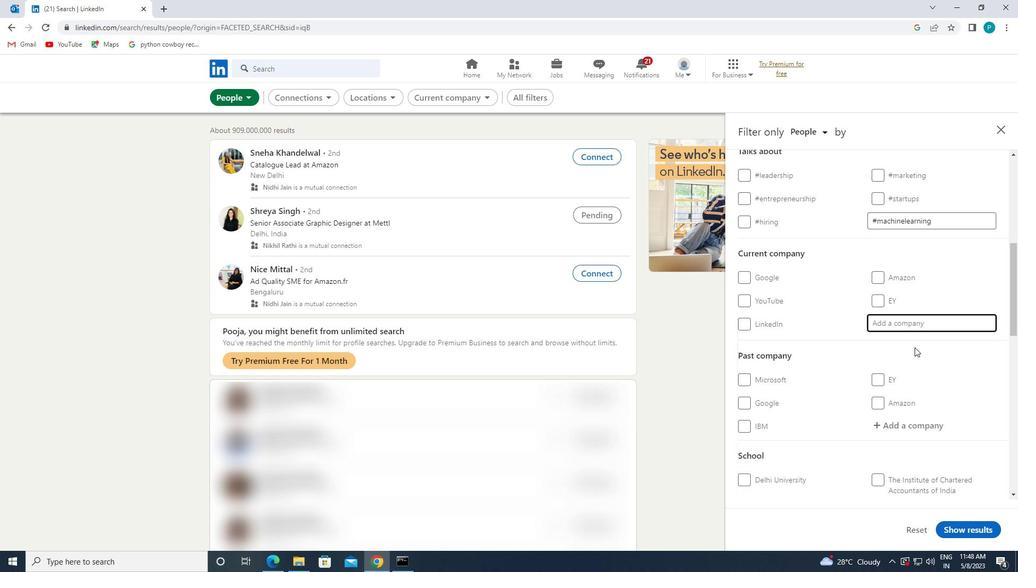 
Action: Mouse scrolled (926, 358) with delta (0, 0)
Screenshot: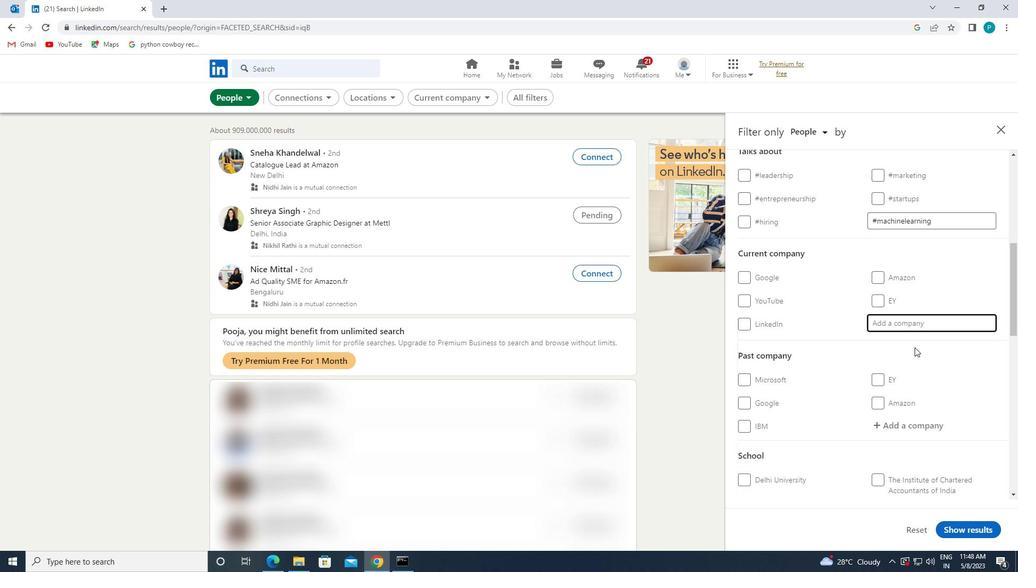 
Action: Mouse moved to (921, 389)
Screenshot: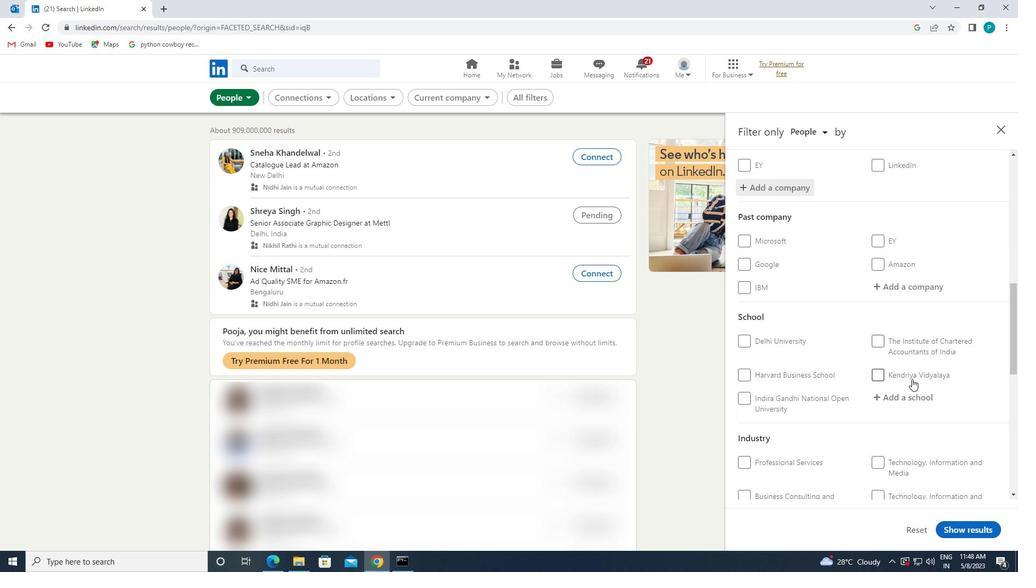 
Action: Mouse pressed left at (921, 389)
Screenshot: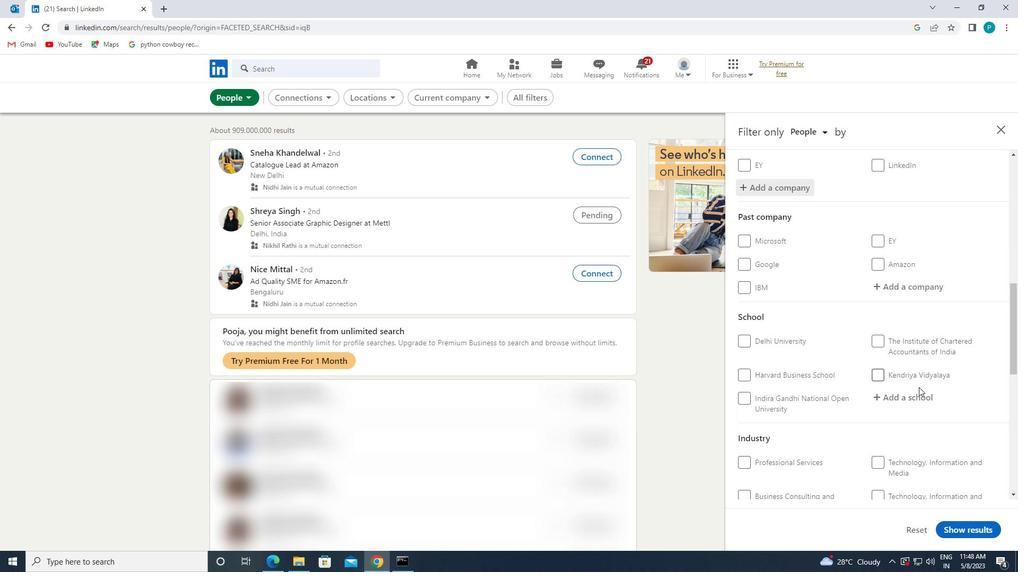 
Action: Key pressed I<Key.caps_lock>NDIAAN<Key.backspace><Key.backspace>N<Key.space><Key.caps_lock>I<Key.caps_lock>NSTITT<Key.backspace>UTE<Key.space>OF<Key.space>TE
Screenshot: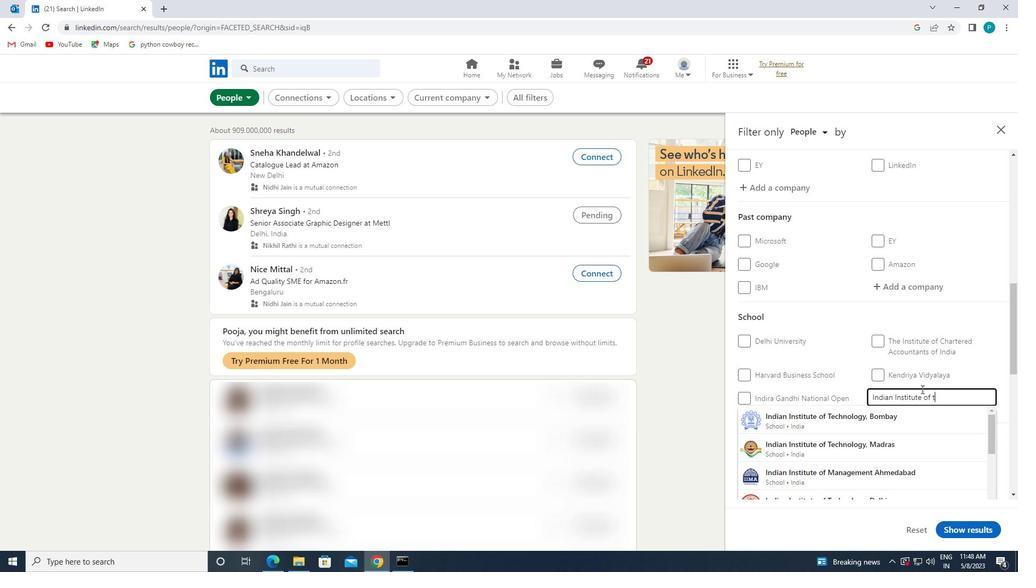 
Action: Mouse moved to (924, 415)
Screenshot: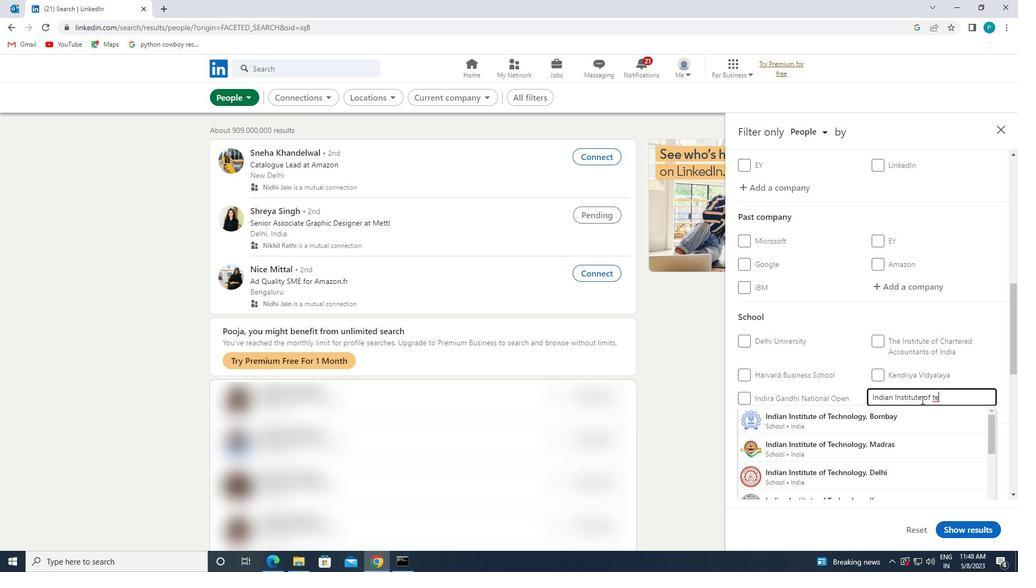 
Action: Mouse scrolled (924, 414) with delta (0, 0)
Screenshot: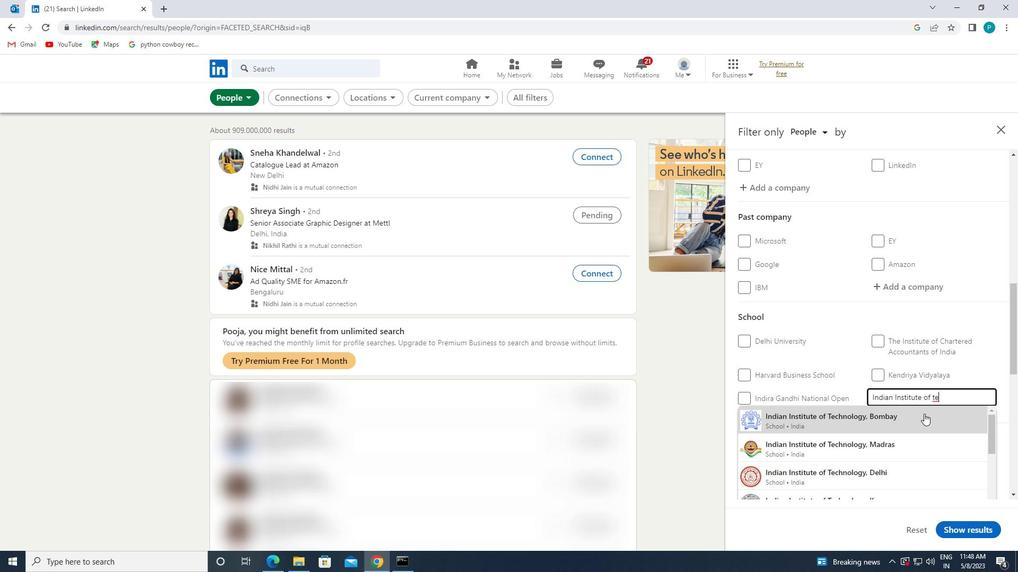 
Action: Mouse scrolled (924, 414) with delta (0, 0)
Screenshot: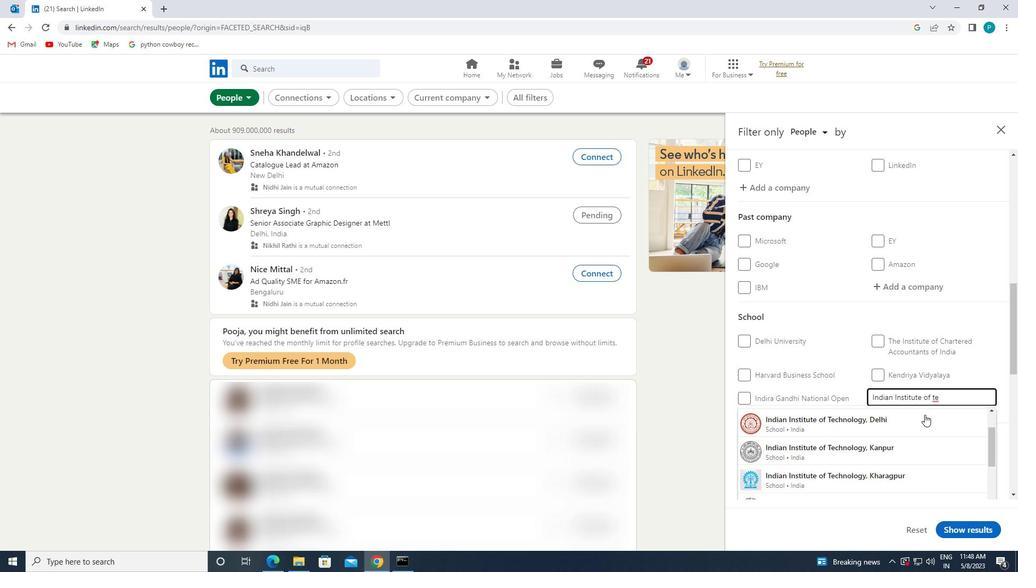
Action: Mouse moved to (928, 416)
Screenshot: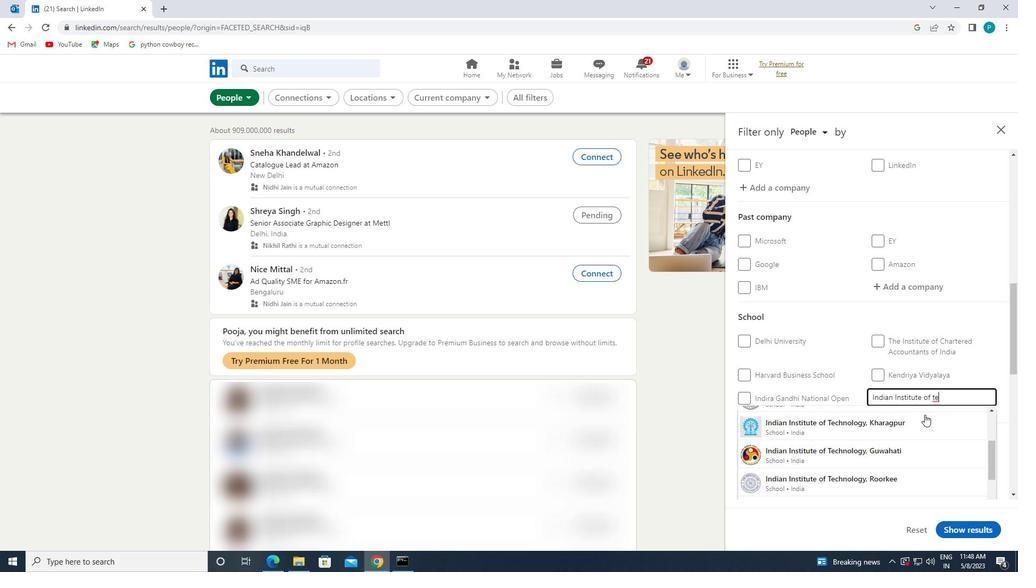 
Action: Mouse scrolled (928, 415) with delta (0, 0)
Screenshot: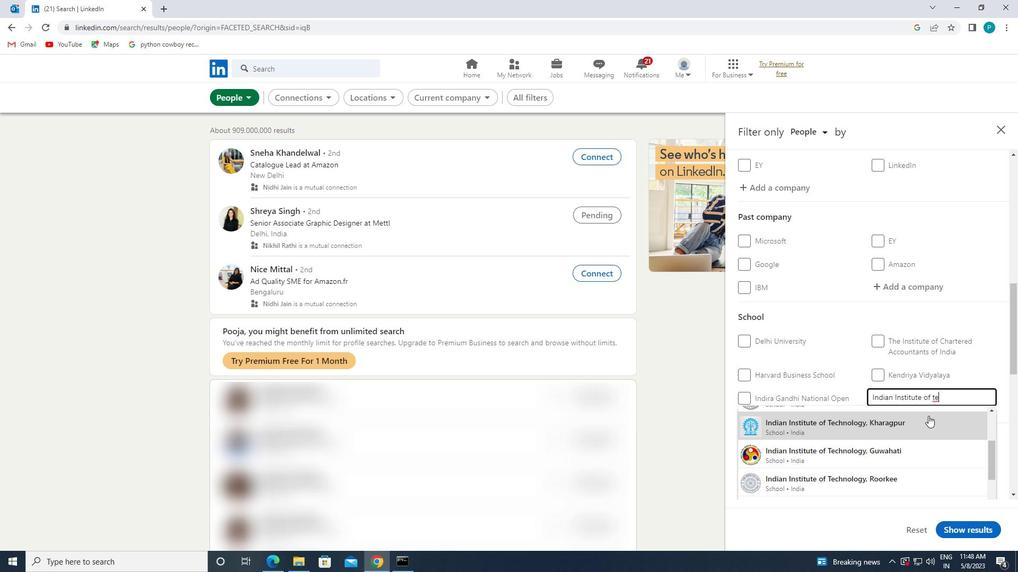 
Action: Mouse moved to (940, 390)
Screenshot: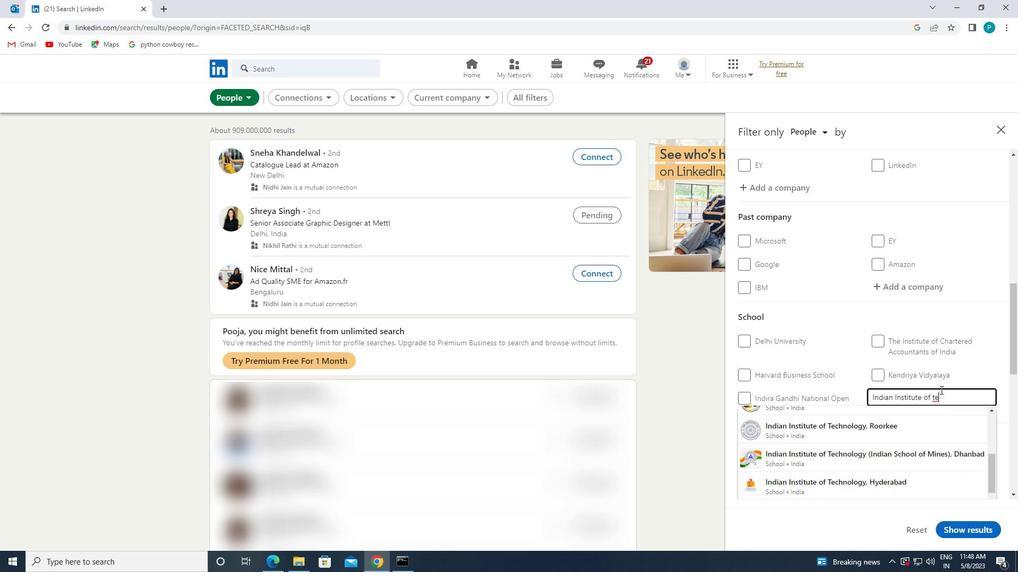 
Action: Key pressed CHNOLOGY,<Key.space><Key.caps_lock>N<Key.backspace>M<Key.caps_lock>AB<Key.backspace>
Screenshot: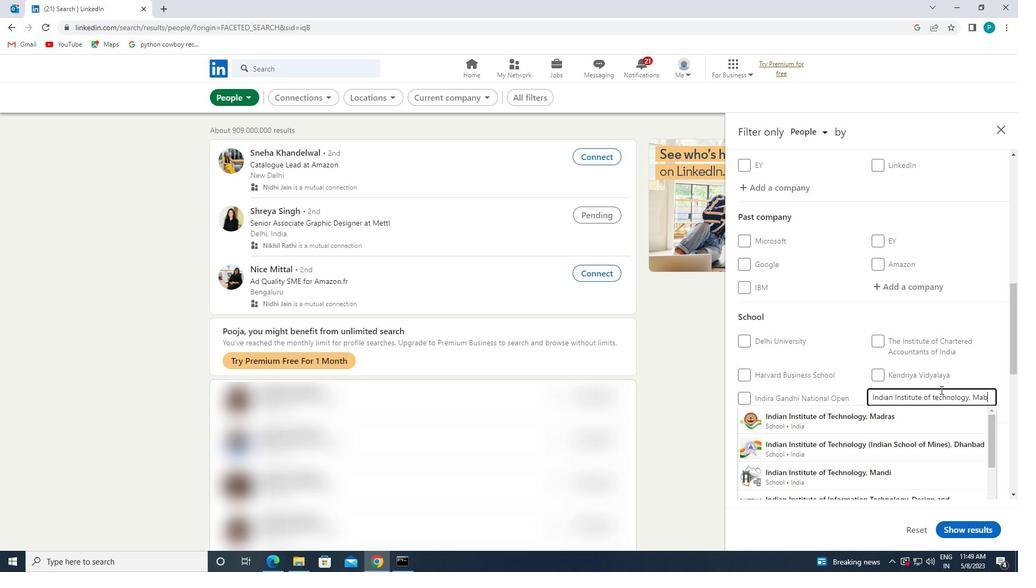 
Action: Mouse moved to (928, 444)
Screenshot: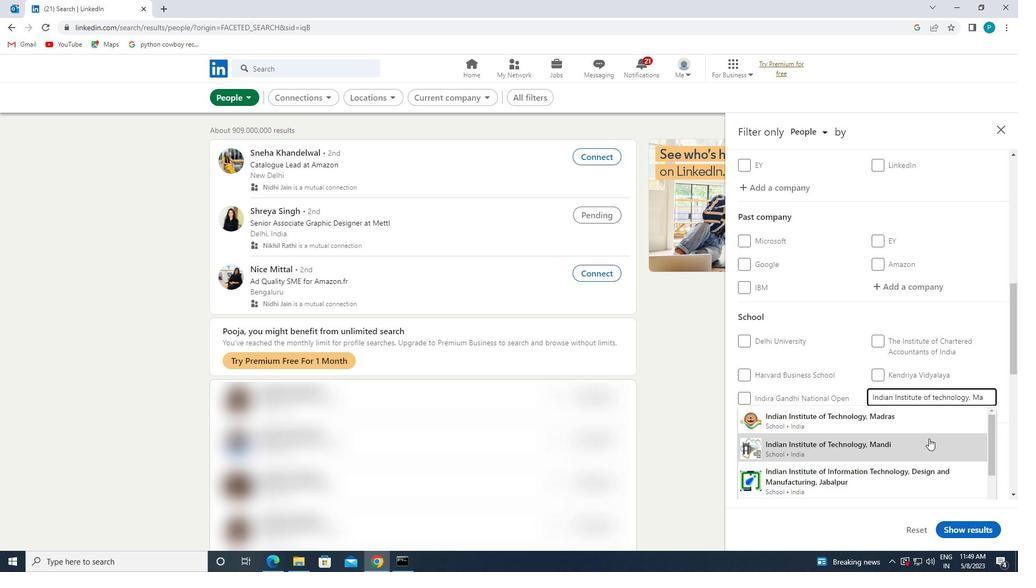 
Action: Mouse pressed left at (928, 444)
Screenshot: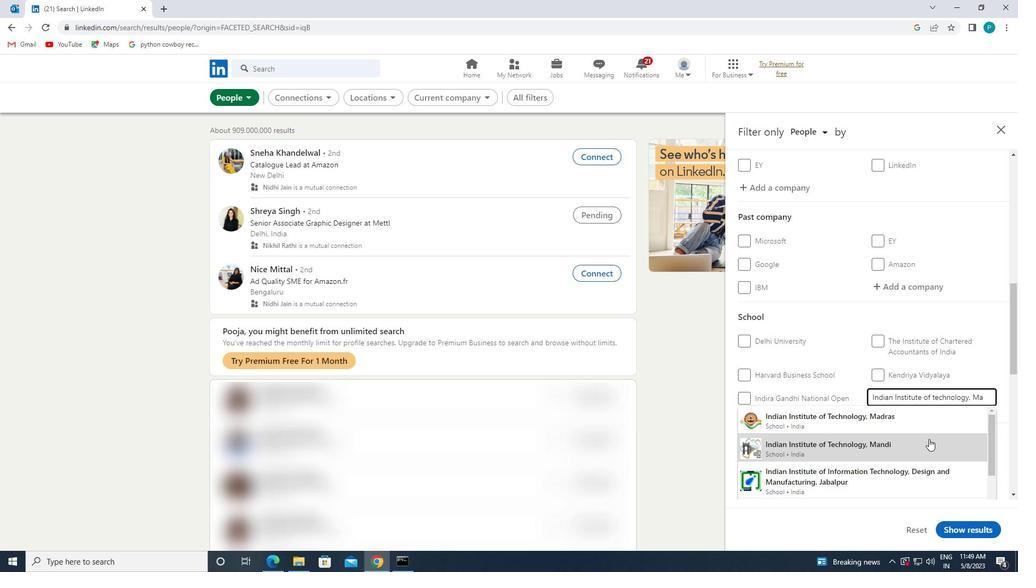 
Action: Mouse scrolled (928, 444) with delta (0, 0)
Screenshot: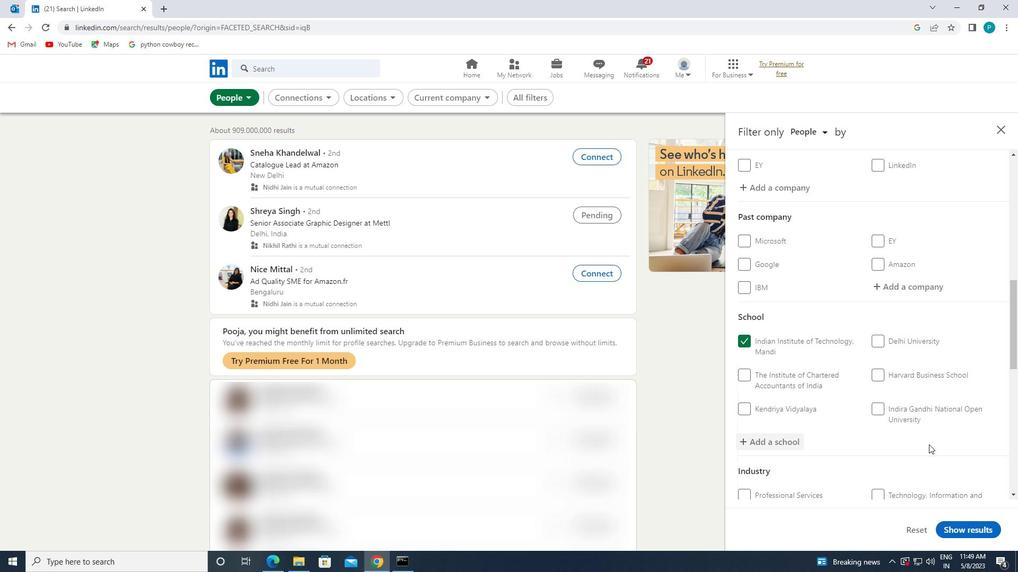 
Action: Mouse scrolled (928, 444) with delta (0, 0)
Screenshot: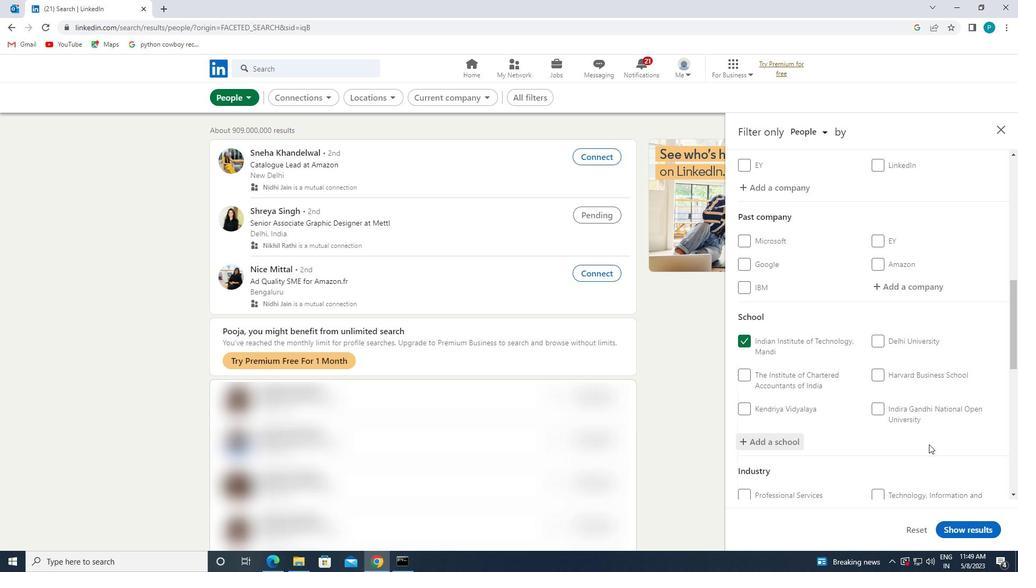 
Action: Mouse moved to (933, 450)
Screenshot: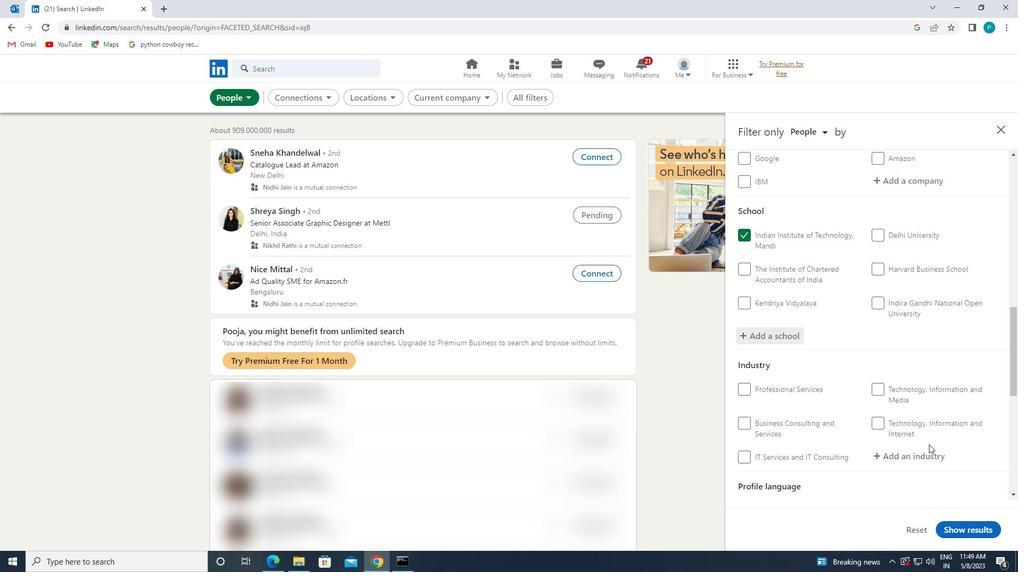 
Action: Mouse pressed left at (933, 450)
Screenshot: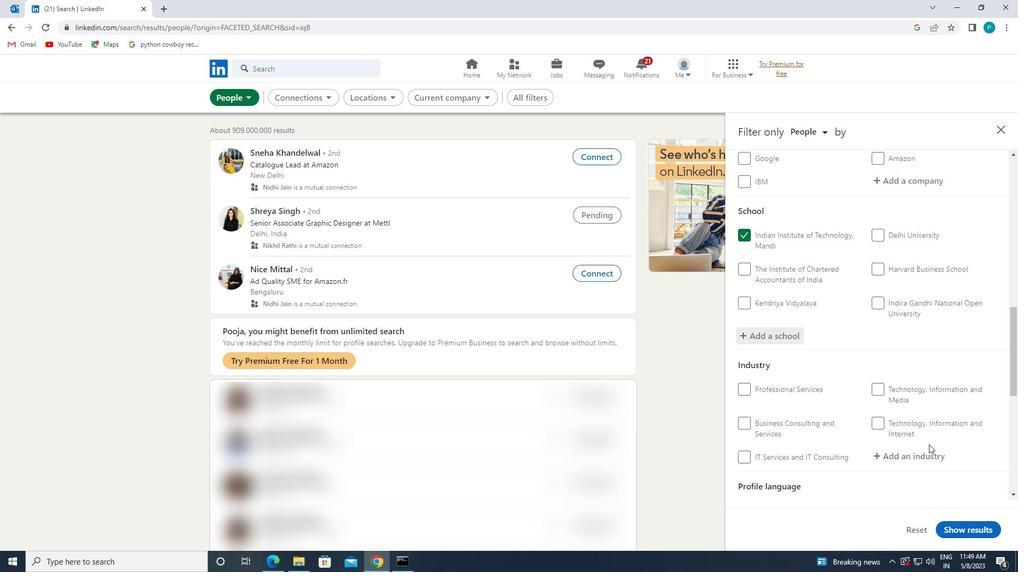 
Action: Key pressed <Key.caps_lock>A<Key.caps_lock>DVERY<Key.backspace>TISING
Screenshot: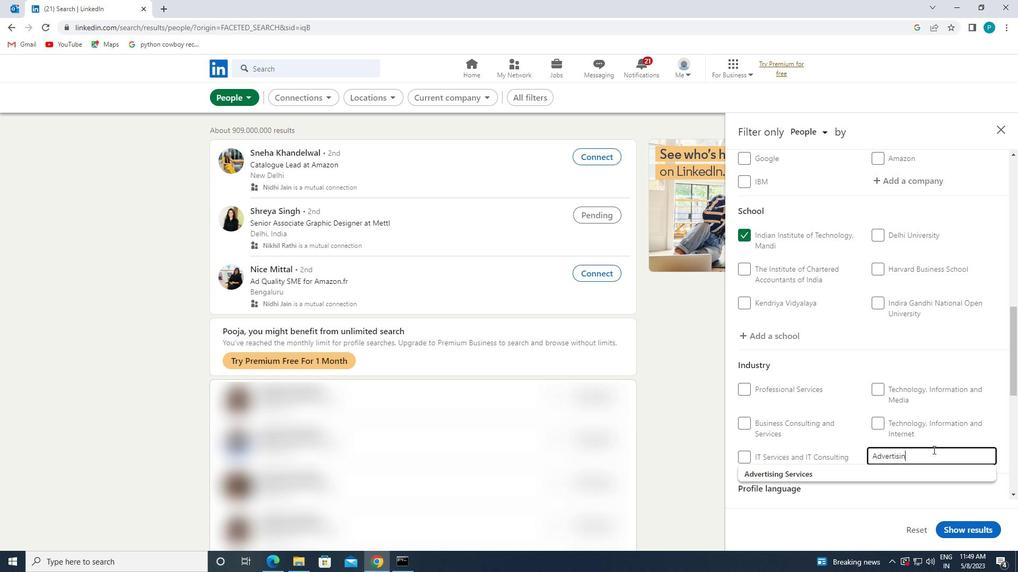 
Action: Mouse moved to (933, 467)
Screenshot: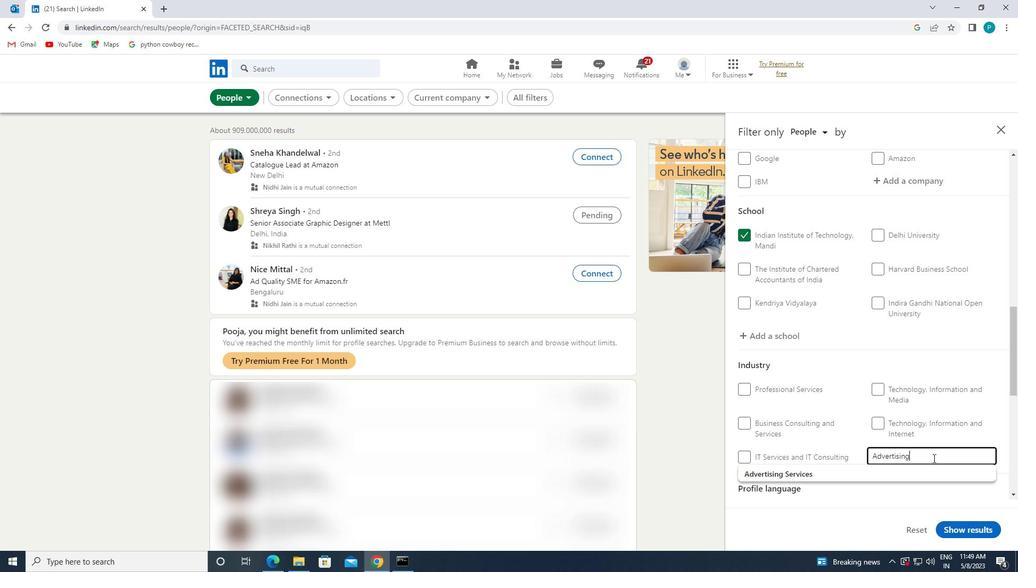 
Action: Mouse pressed left at (933, 467)
Screenshot: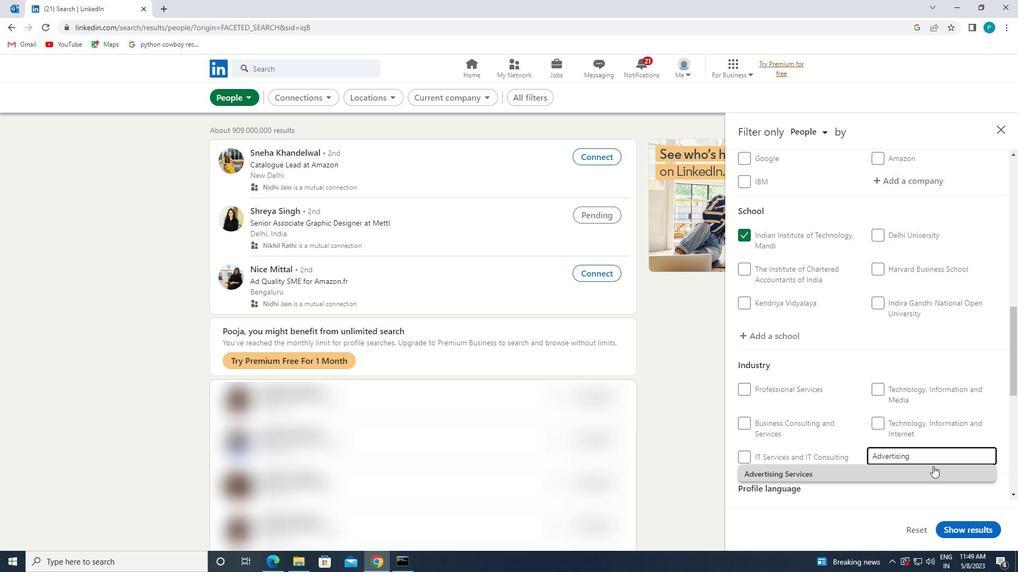 
Action: Mouse scrolled (933, 466) with delta (0, 0)
Screenshot: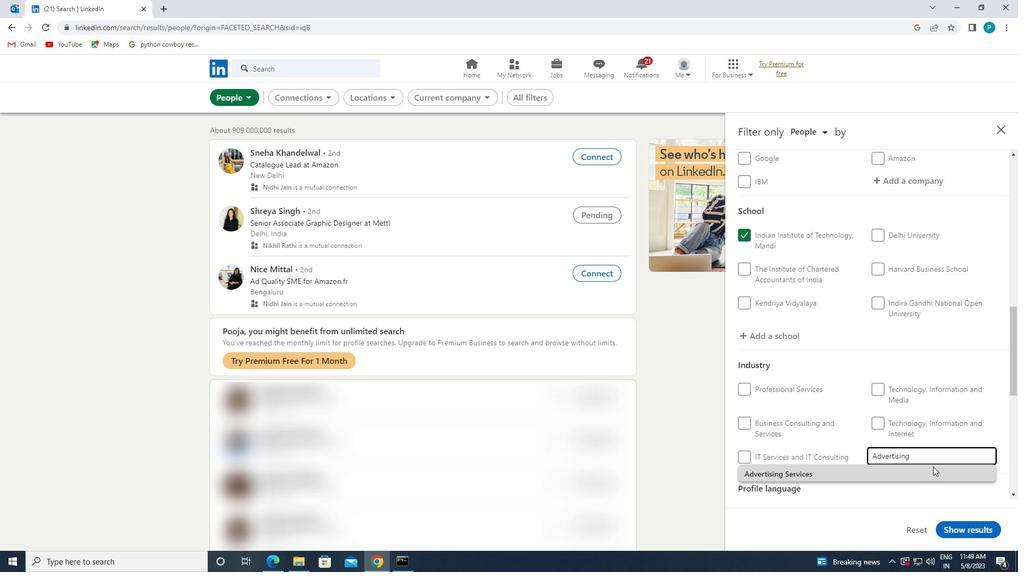 
Action: Mouse scrolled (933, 466) with delta (0, 0)
Screenshot: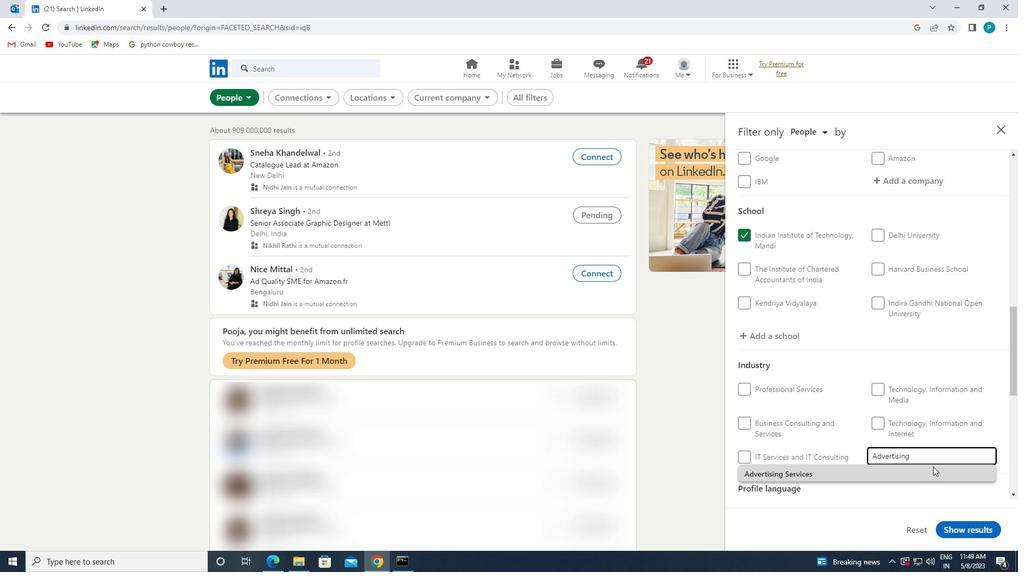 
Action: Mouse scrolled (933, 466) with delta (0, 0)
Screenshot: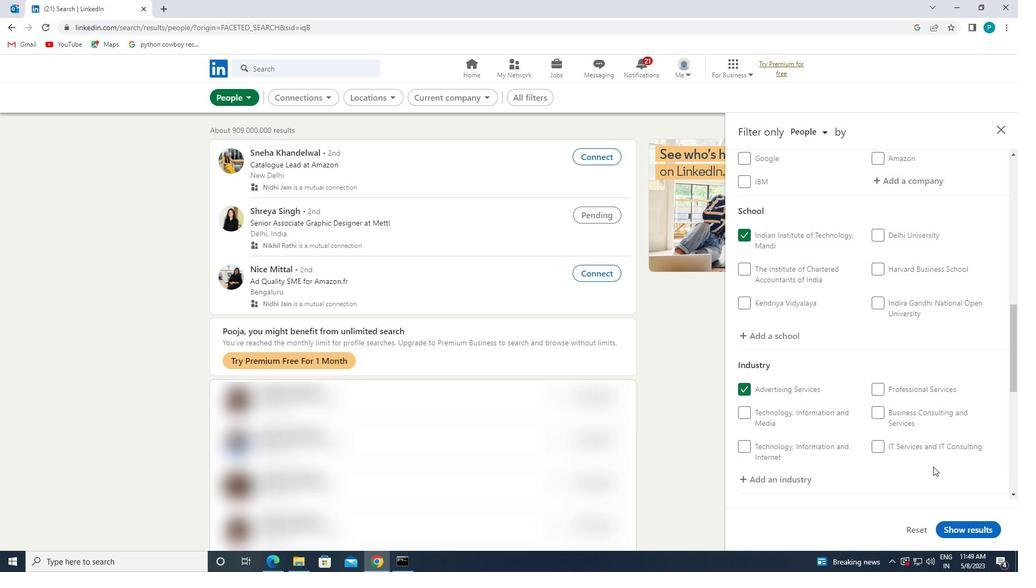 
Action: Mouse moved to (932, 467)
Screenshot: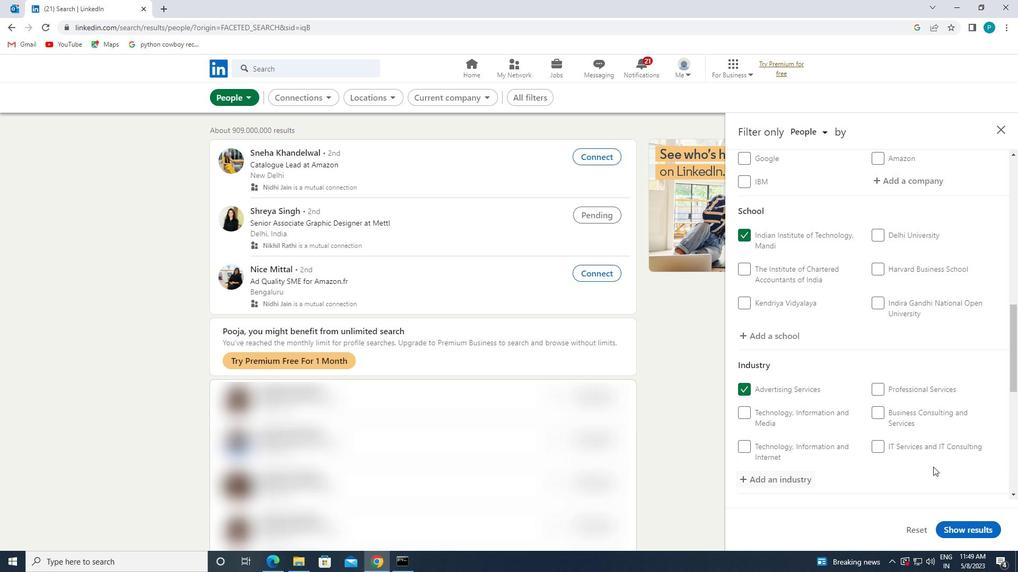 
Action: Mouse scrolled (932, 466) with delta (0, 0)
Screenshot: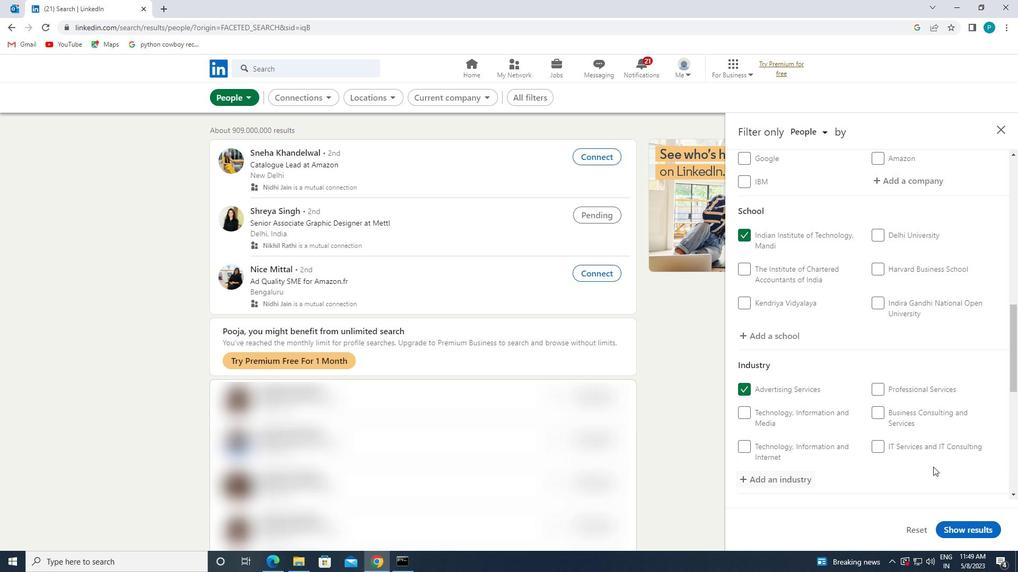
Action: Mouse moved to (873, 459)
Screenshot: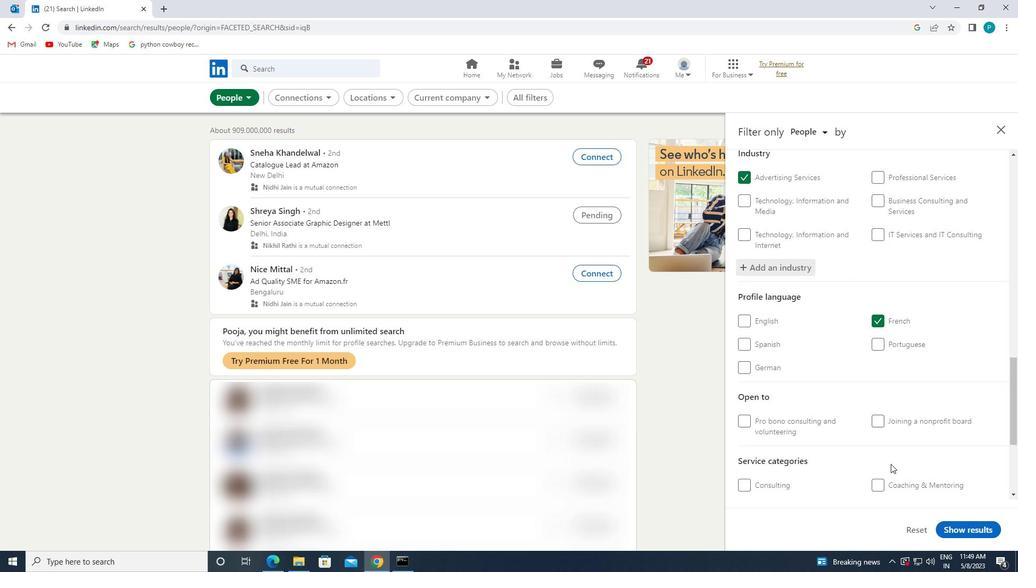 
Action: Mouse scrolled (873, 459) with delta (0, 0)
Screenshot: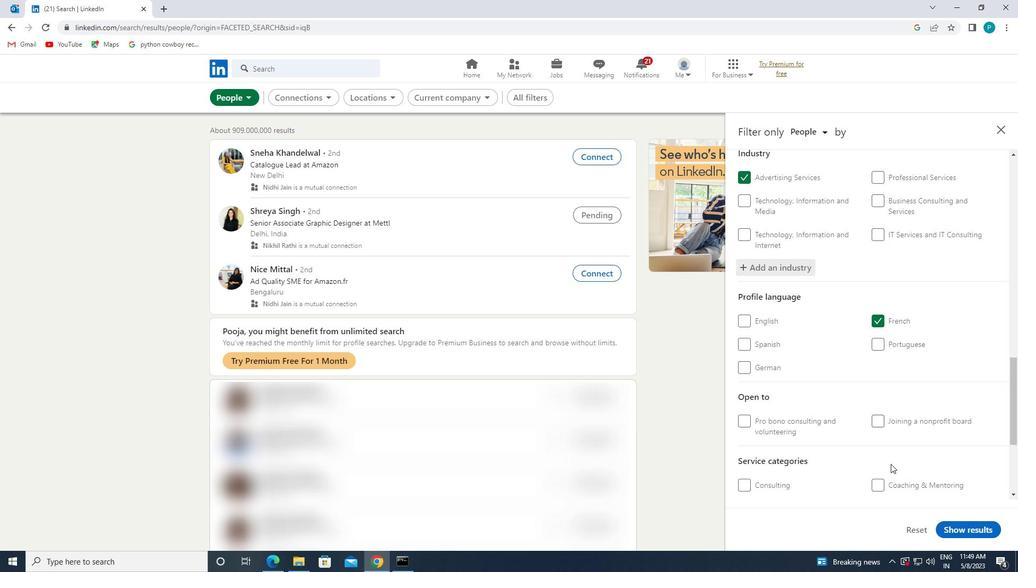 
Action: Mouse moved to (872, 459)
Screenshot: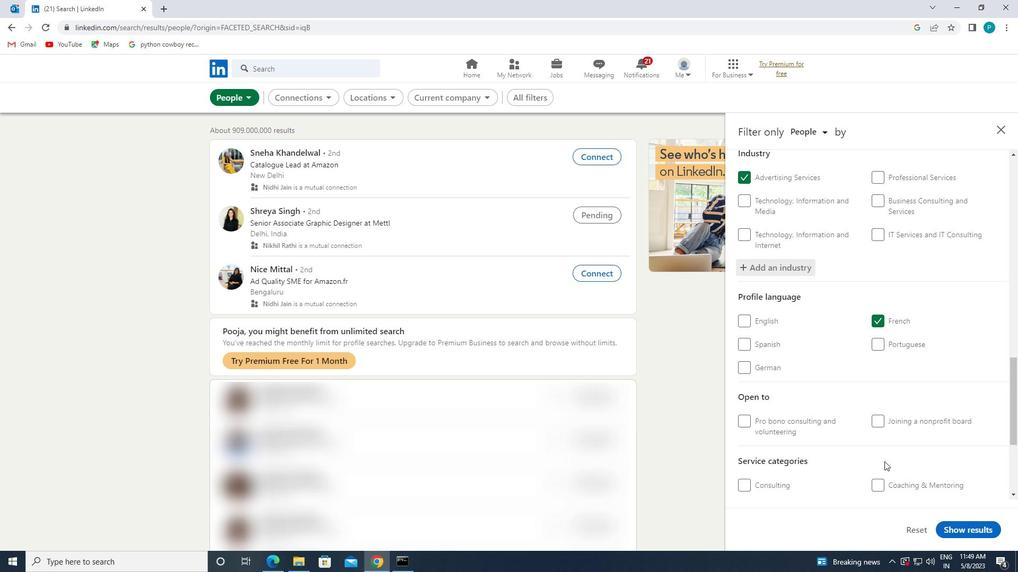 
Action: Mouse scrolled (872, 458) with delta (0, 0)
Screenshot: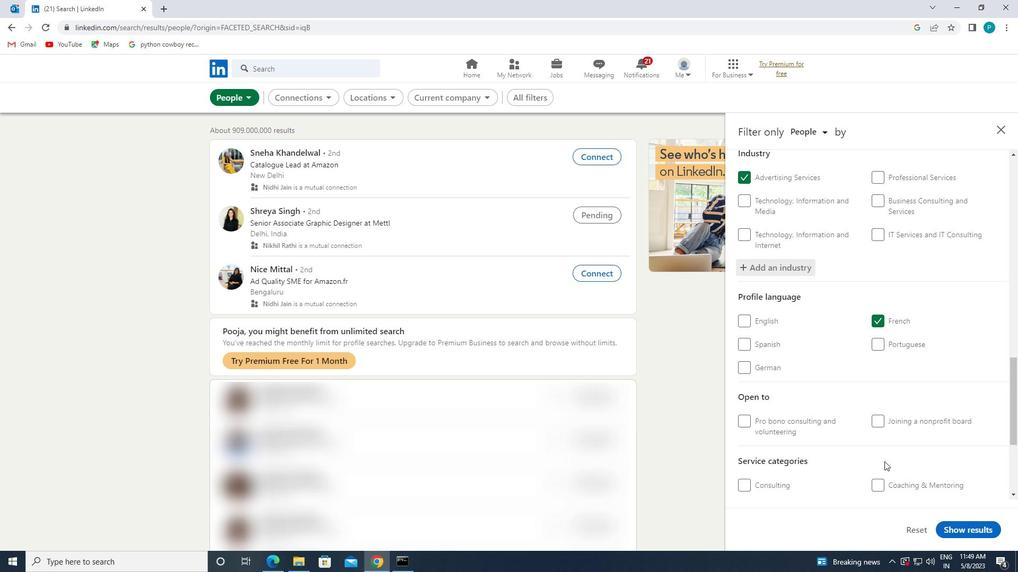 
Action: Mouse moved to (824, 482)
Screenshot: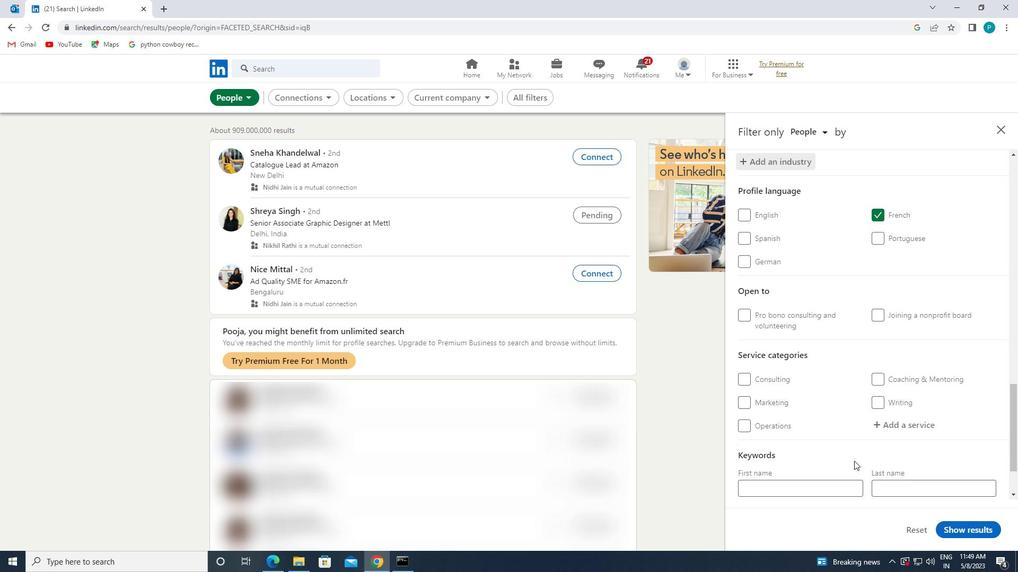 
Action: Mouse pressed left at (824, 482)
Screenshot: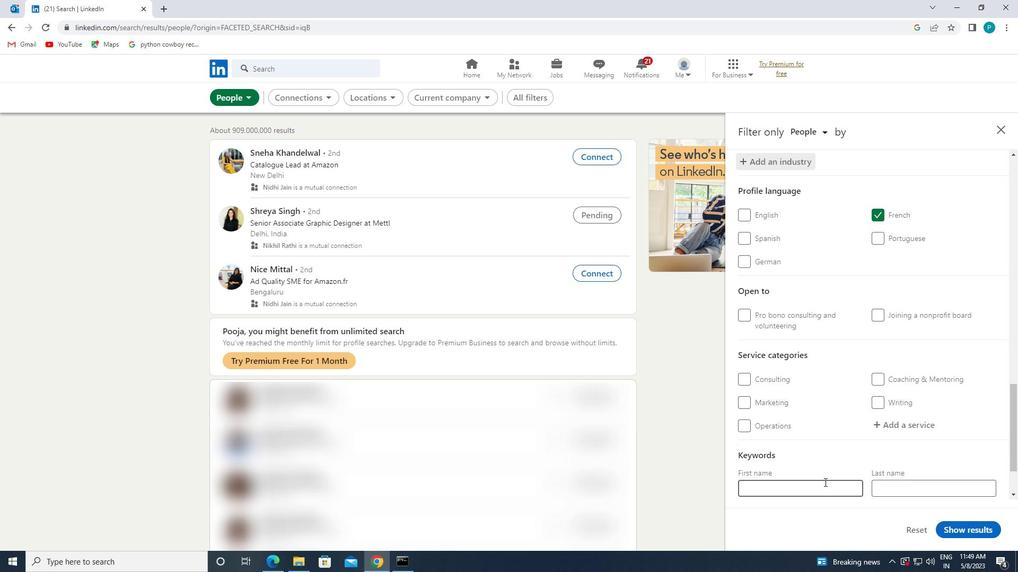 
Action: Mouse moved to (892, 421)
Screenshot: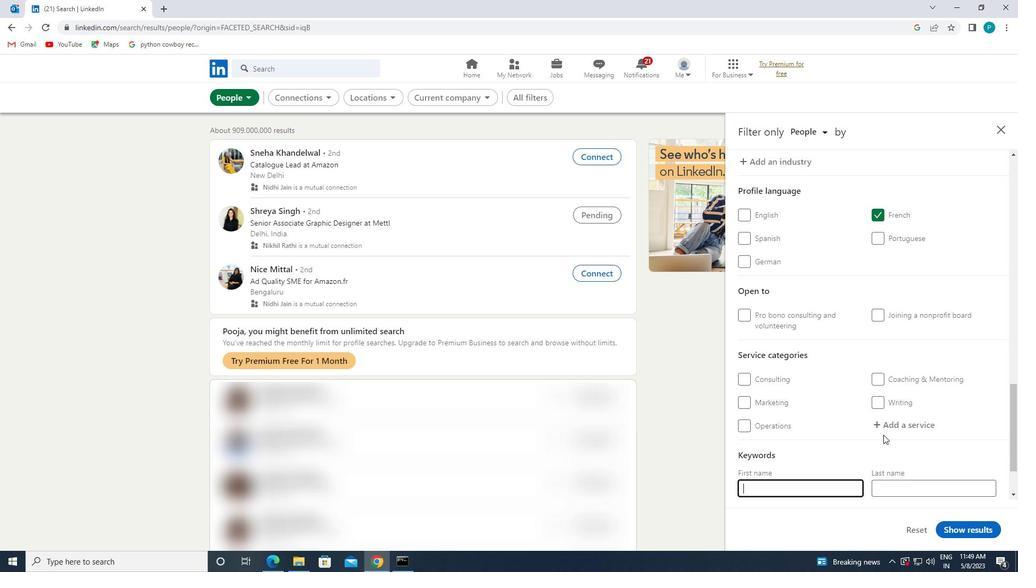 
Action: Mouse pressed left at (892, 421)
Screenshot: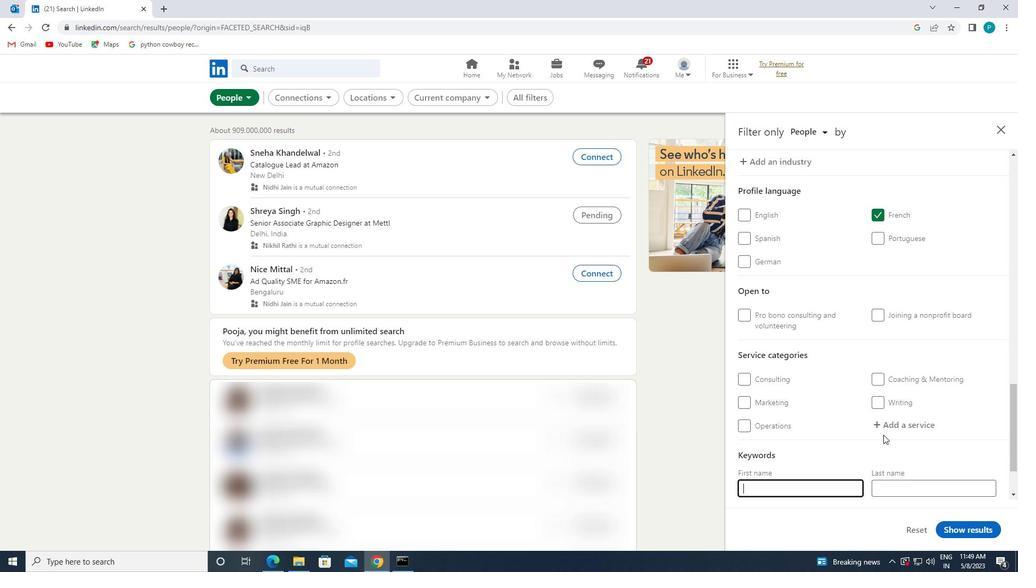 
Action: Key pressed <Key.caps_lock>N<Key.caps_lock>ATURE
Screenshot: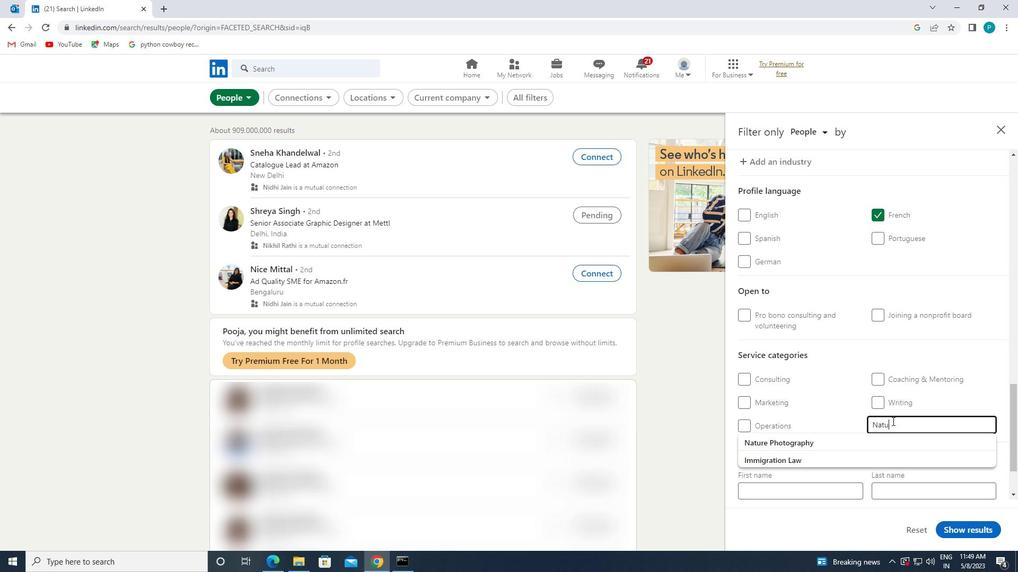 
Action: Mouse moved to (833, 441)
Screenshot: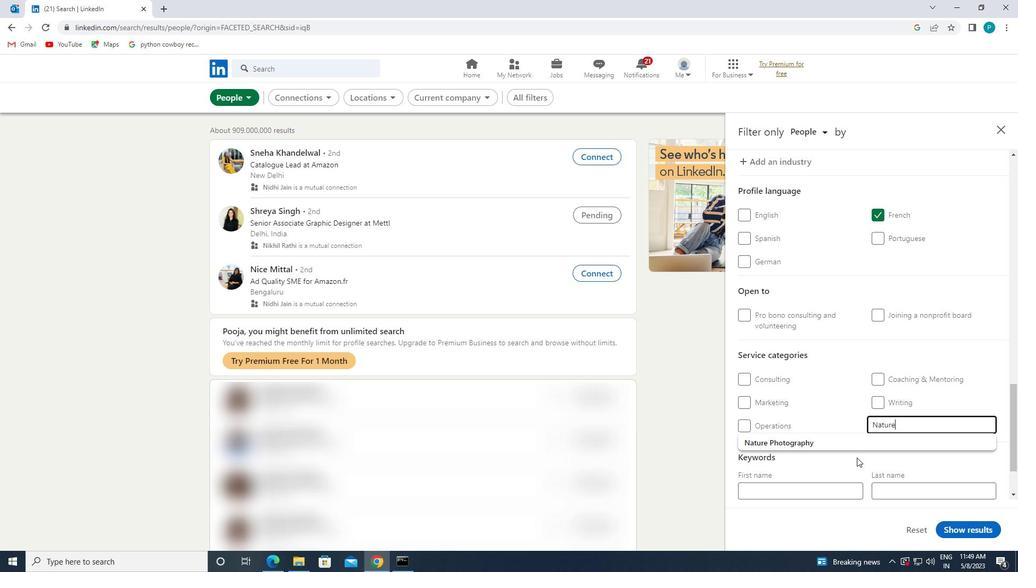 
Action: Mouse pressed left at (833, 441)
Screenshot: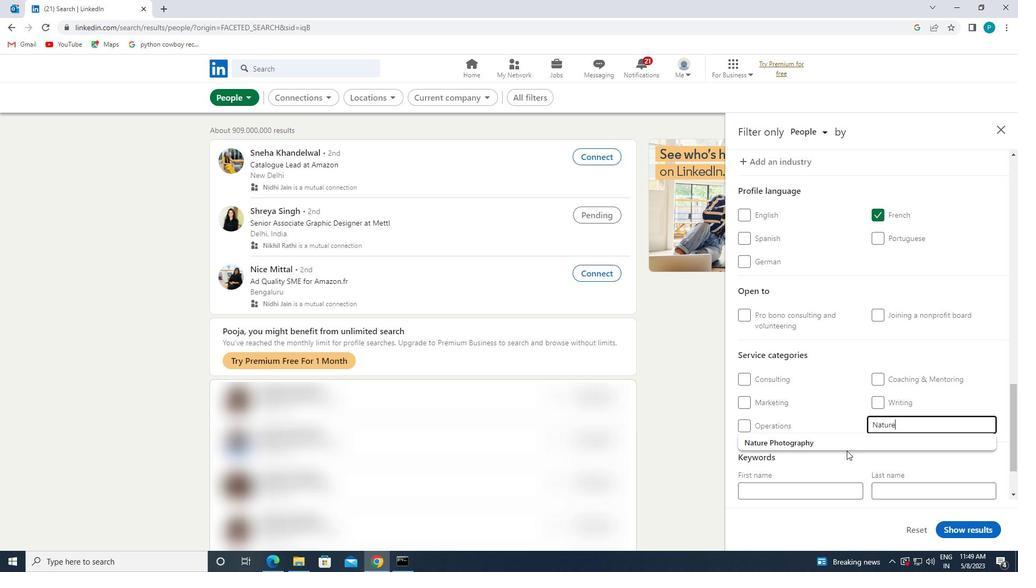 
Action: Mouse scrolled (833, 440) with delta (0, 0)
Screenshot: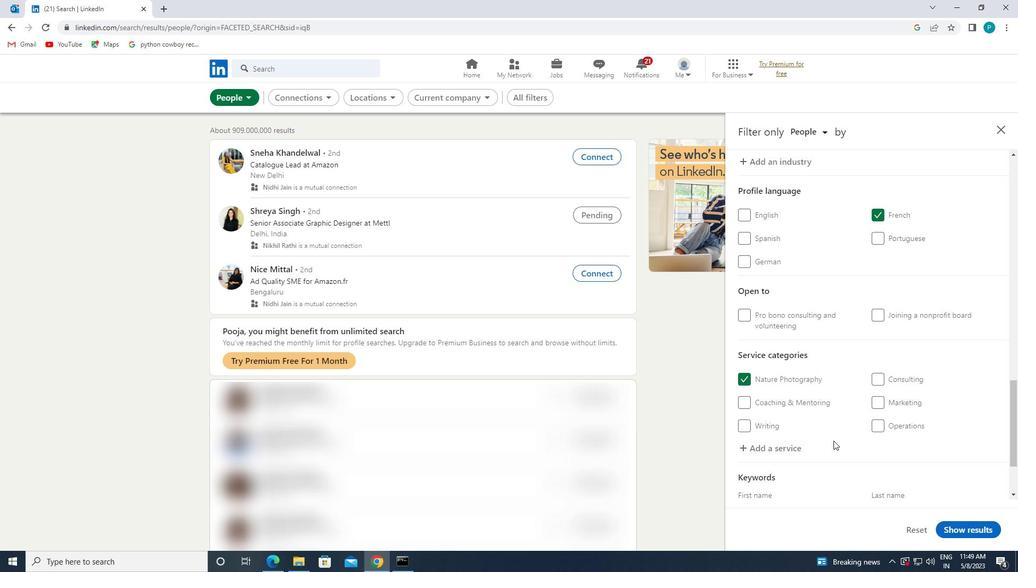
Action: Mouse scrolled (833, 440) with delta (0, 0)
Screenshot: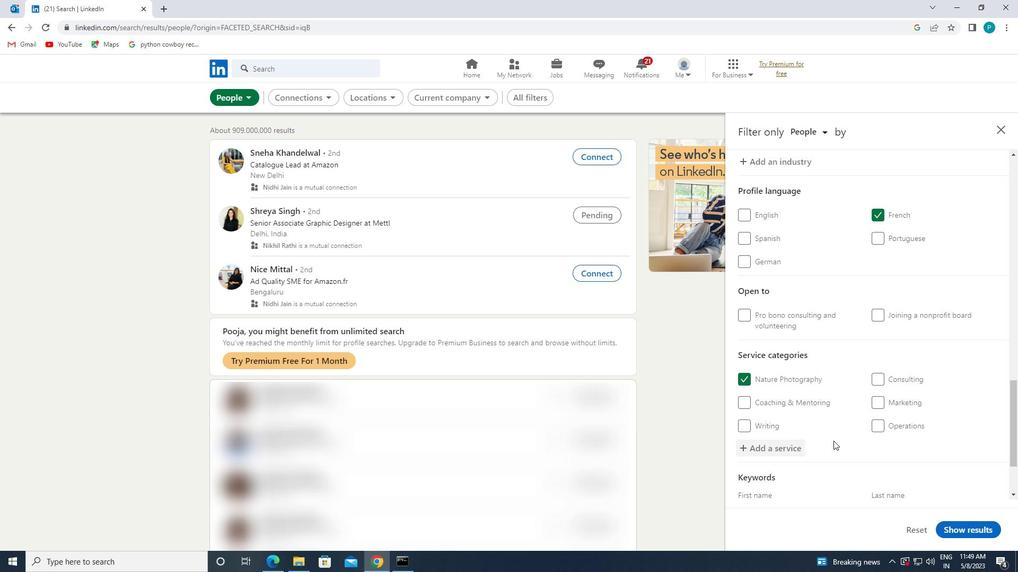 
Action: Mouse scrolled (833, 440) with delta (0, 0)
Screenshot: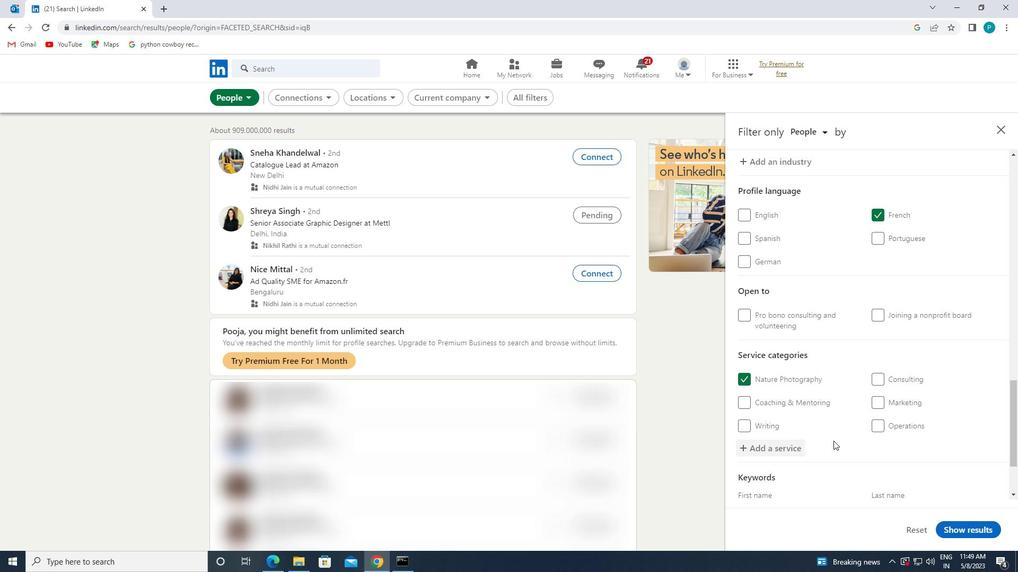 
Action: Mouse moved to (798, 457)
Screenshot: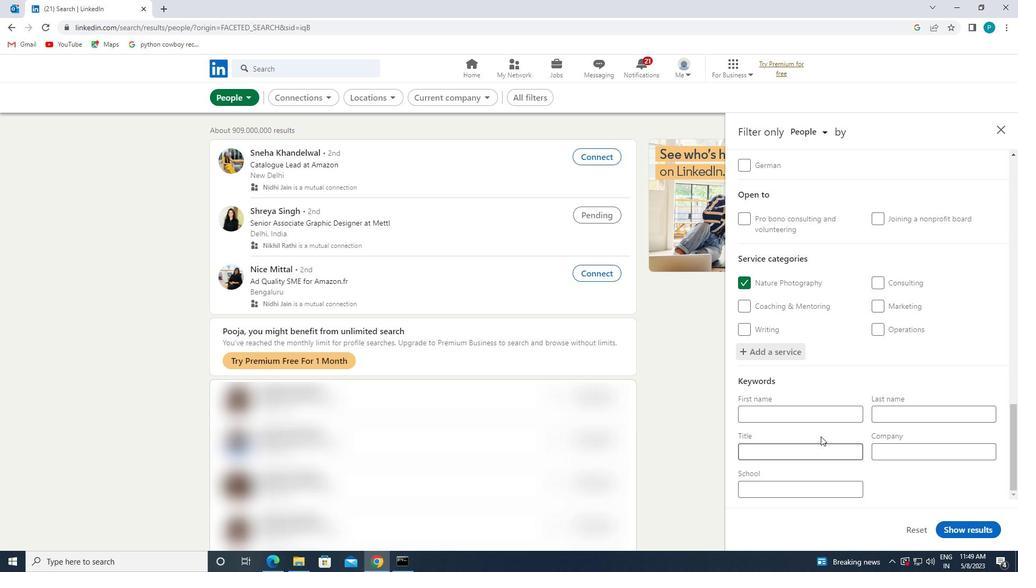 
Action: Mouse pressed left at (798, 457)
Screenshot: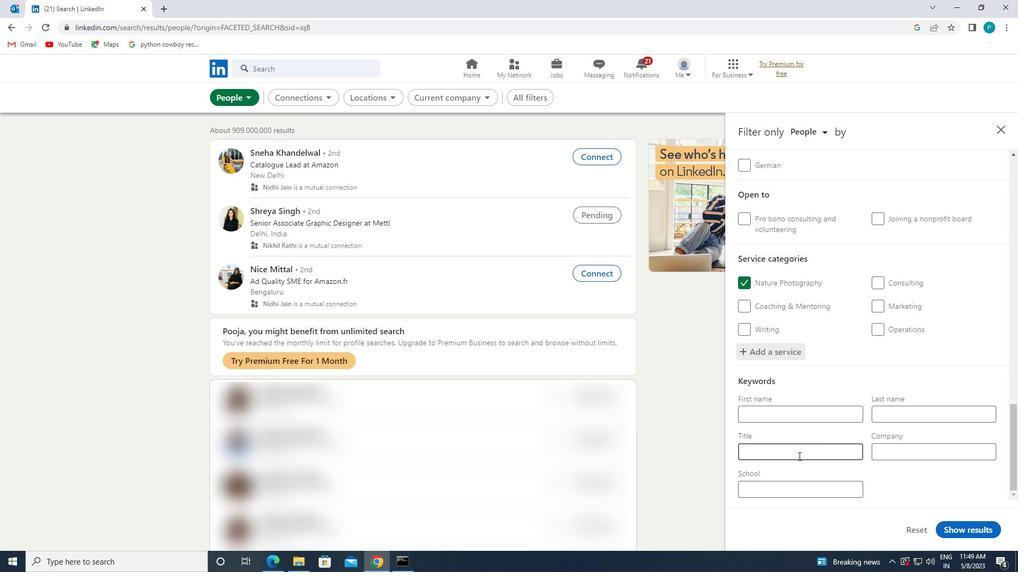 
Action: Key pressed <Key.caps_lock>C<Key.caps_lock>HIR<Key.backspace>EF<Key.space><Key.caps_lock>R<Key.caps_lock>OBOT<Key.space><Key.caps_lock>W<Key.caps_lock>G<Key.backspace>HISPERER
Screenshot: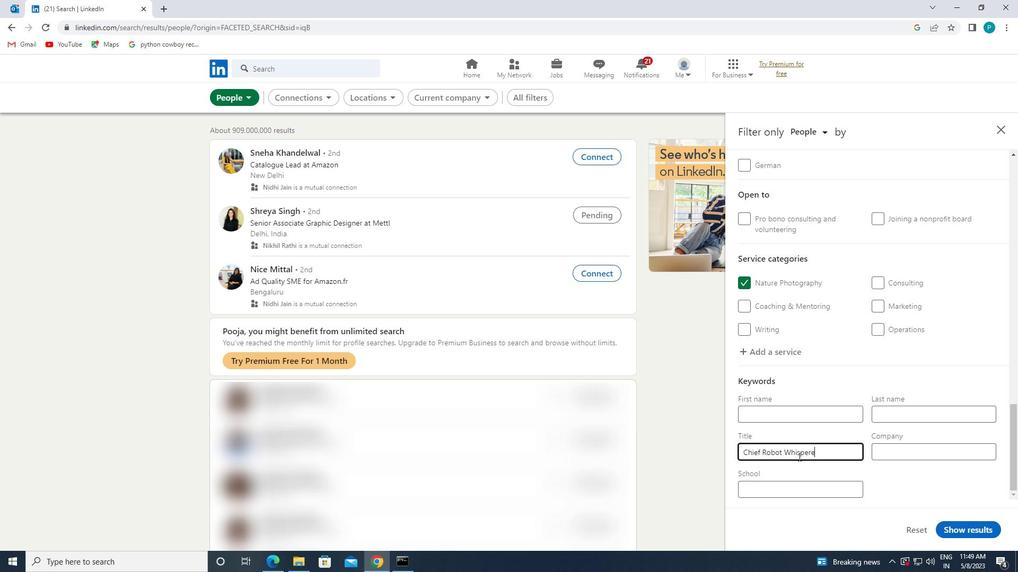 
Action: Mouse moved to (968, 525)
Screenshot: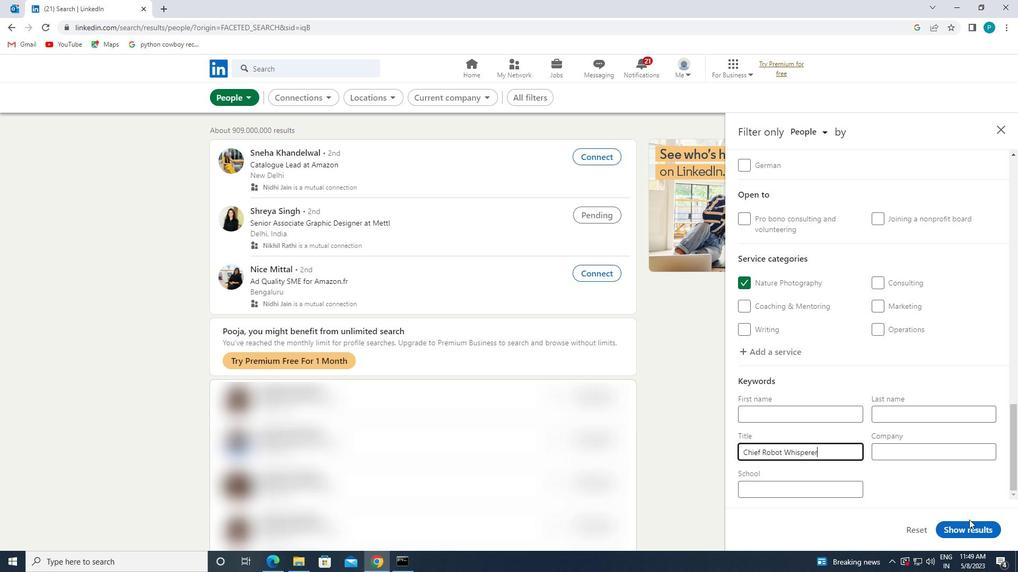 
Action: Mouse pressed left at (968, 525)
Screenshot: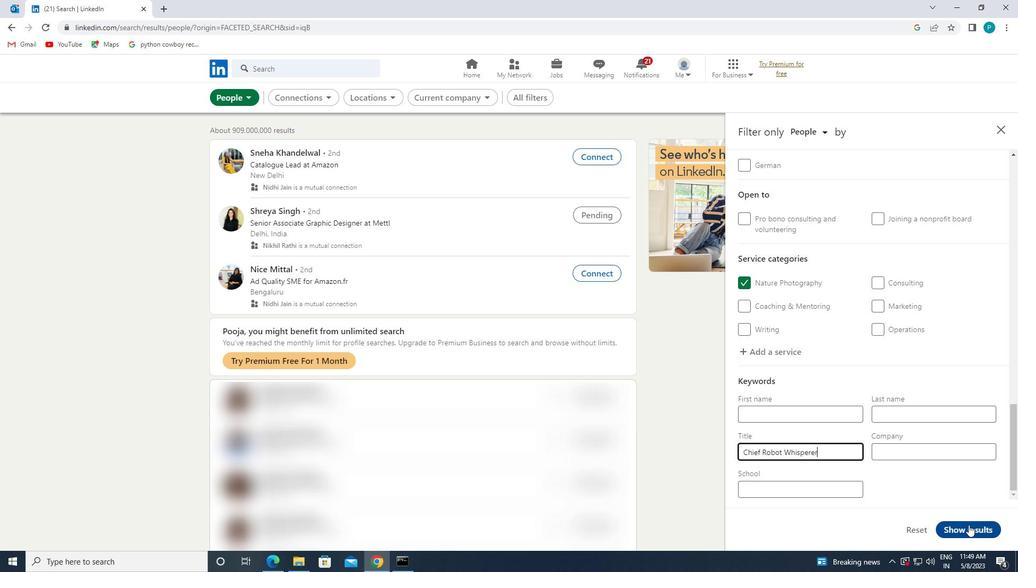 
